 Task: Find connections with filter location Lucena with filter topic #customerrelationswith filter profile language Potuguese with filter current company Boston Consulting Group (BCG) with filter school NMAM Institute of Technology with filter industry Janitorial Services with filter service category Grant Writing with filter keywords title Continuous Improvement Consultant
Action: Mouse moved to (486, 73)
Screenshot: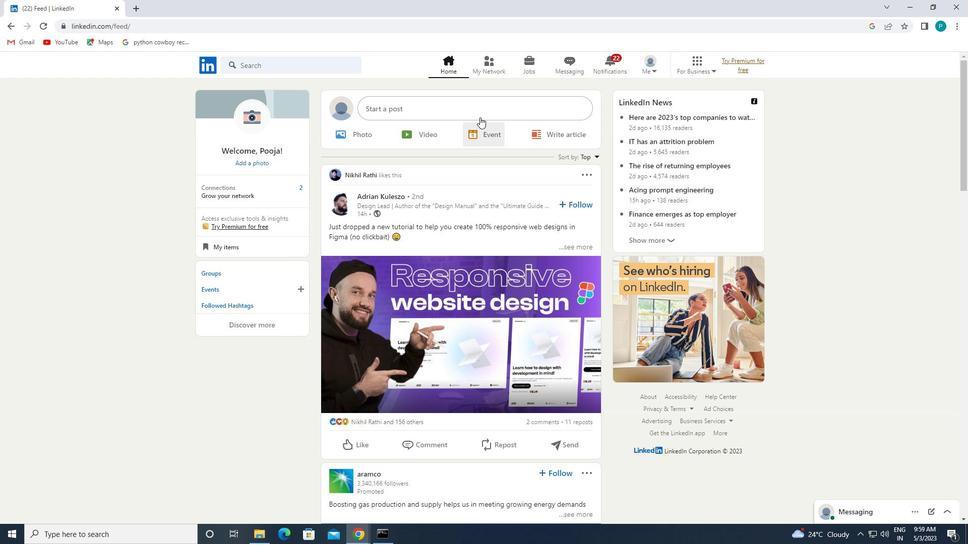 
Action: Mouse pressed left at (486, 73)
Screenshot: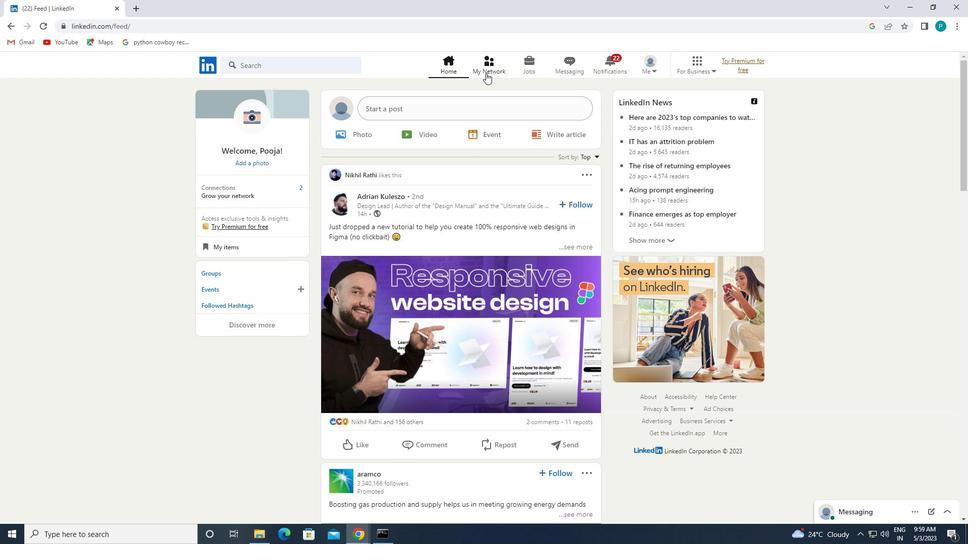 
Action: Mouse moved to (332, 122)
Screenshot: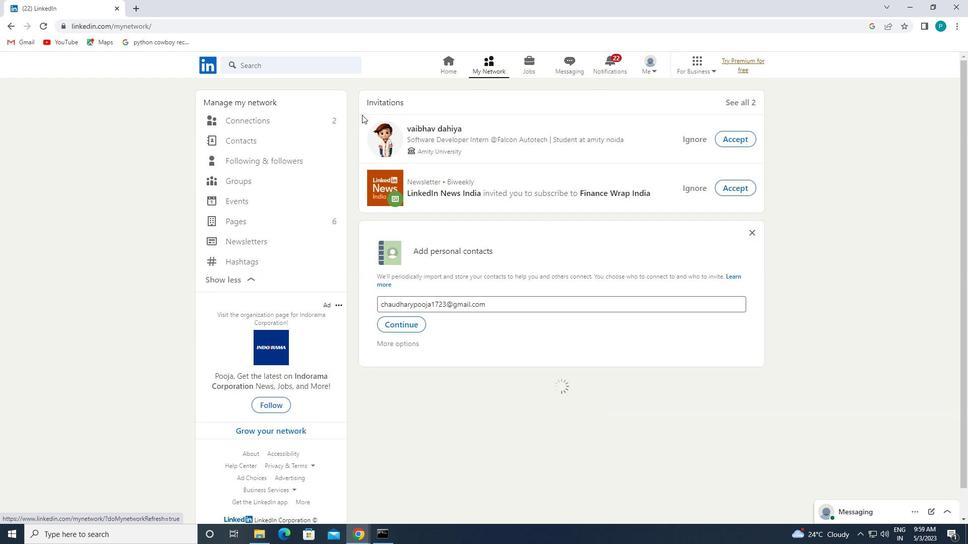 
Action: Mouse pressed left at (332, 122)
Screenshot: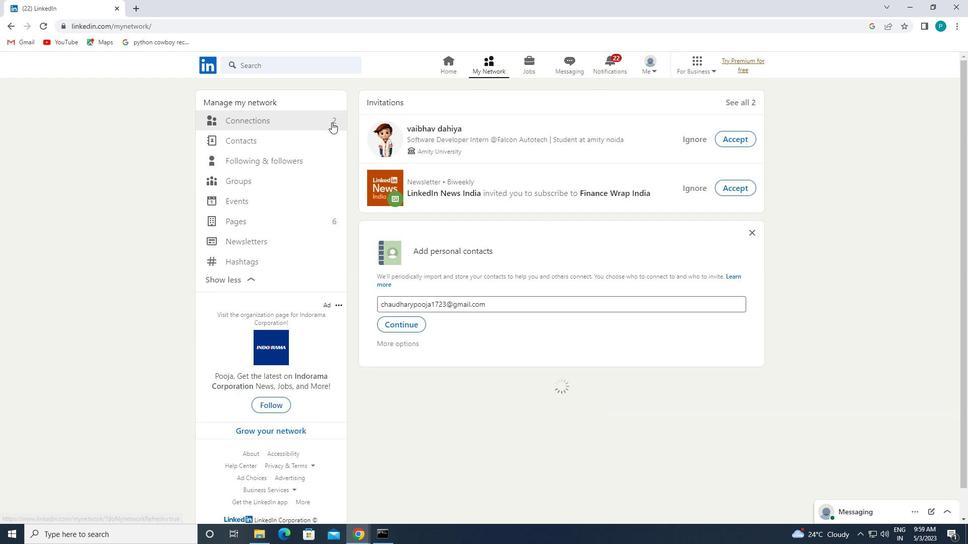 
Action: Mouse moved to (547, 125)
Screenshot: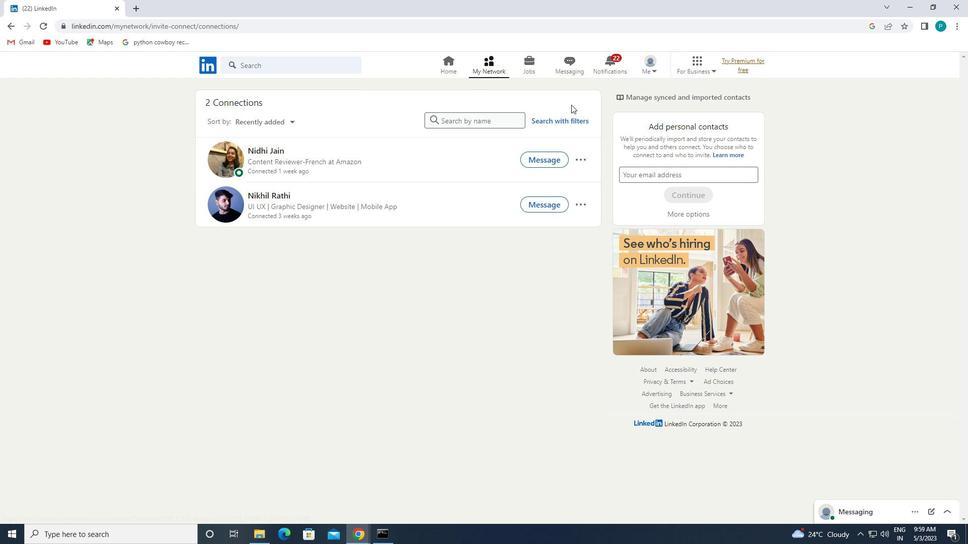 
Action: Mouse pressed left at (547, 125)
Screenshot: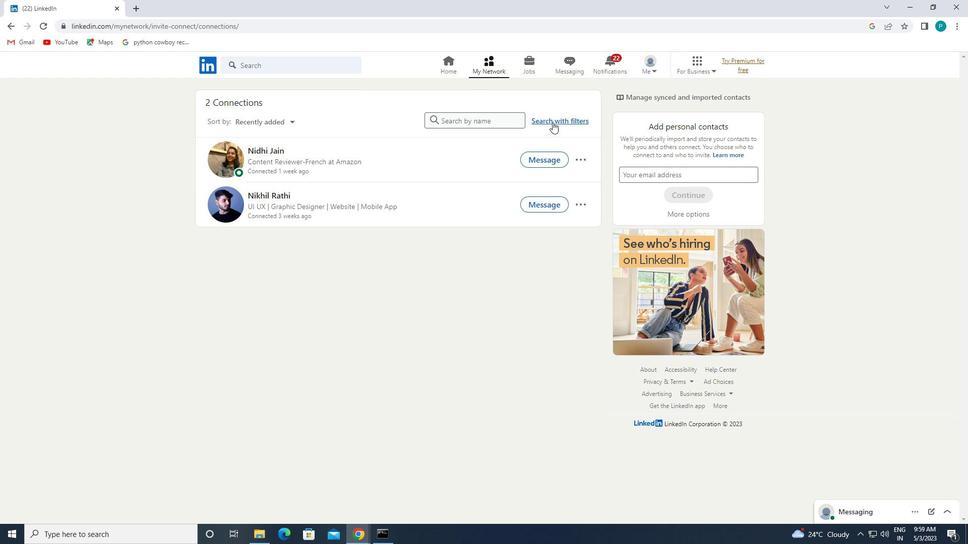 
Action: Mouse moved to (517, 96)
Screenshot: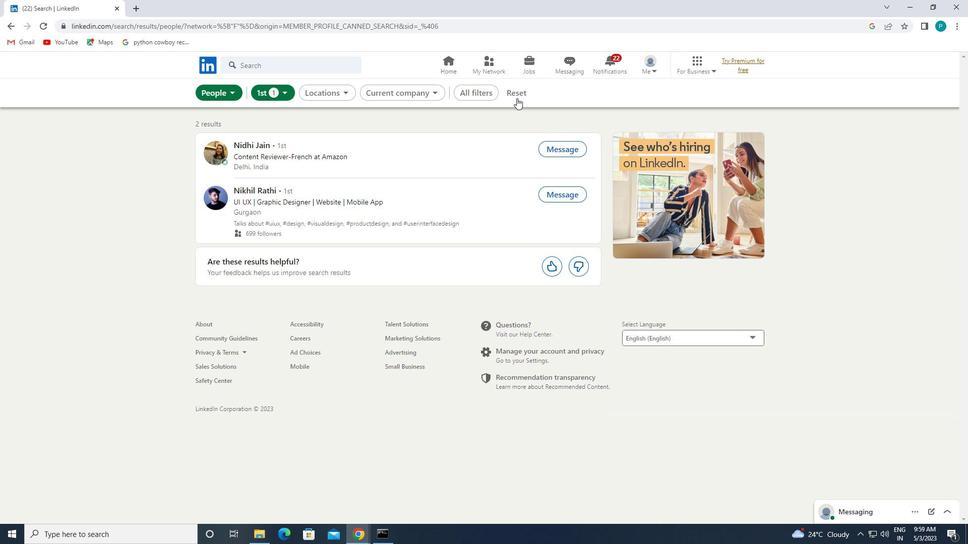 
Action: Mouse pressed left at (517, 96)
Screenshot: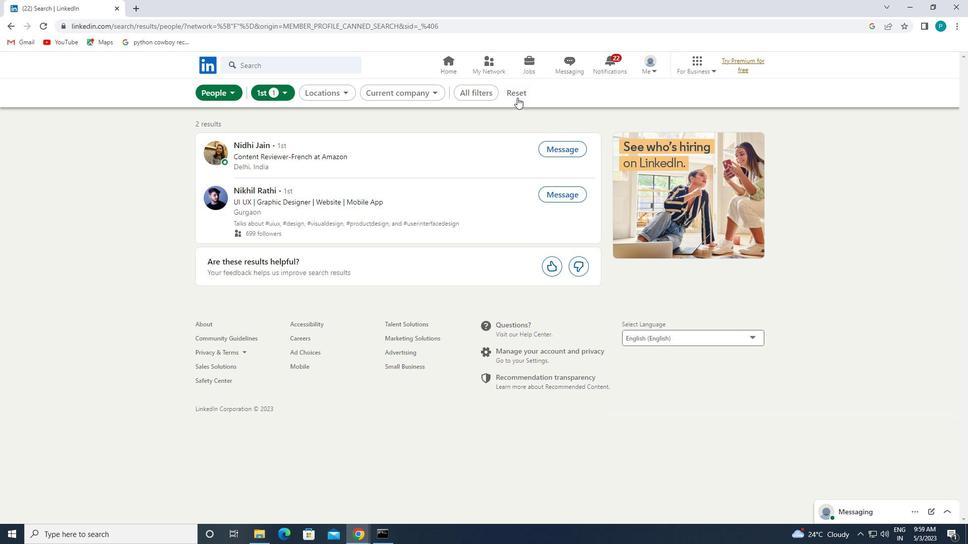 
Action: Mouse moved to (507, 91)
Screenshot: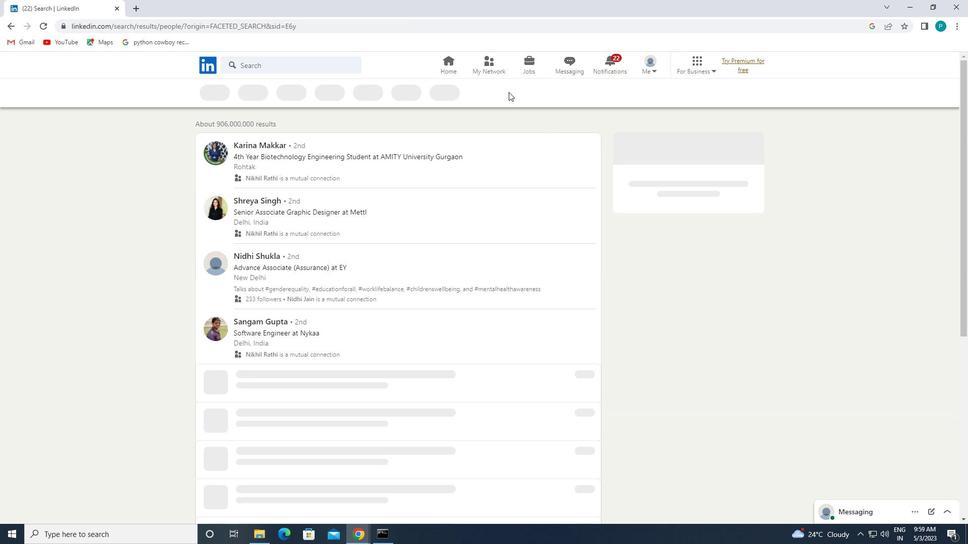 
Action: Mouse pressed left at (507, 91)
Screenshot: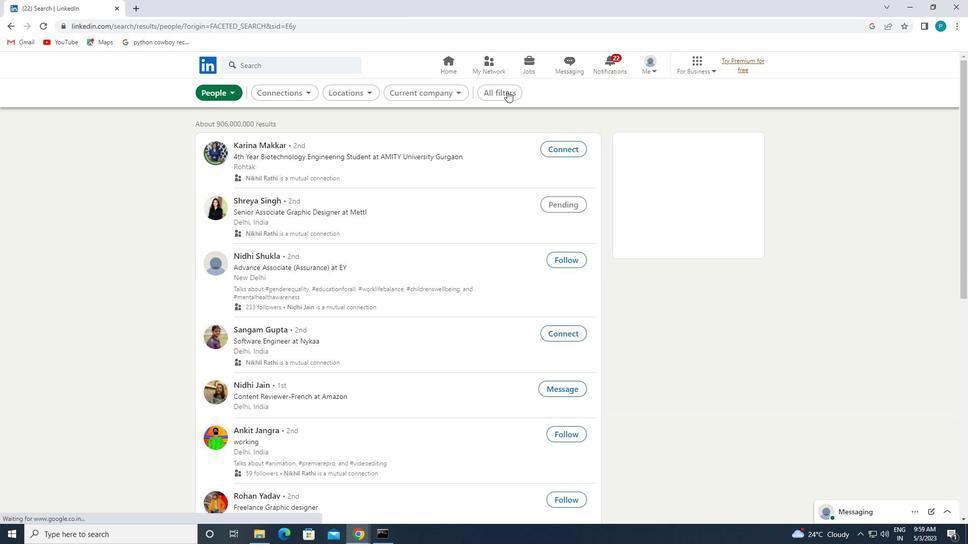 
Action: Mouse moved to (818, 397)
Screenshot: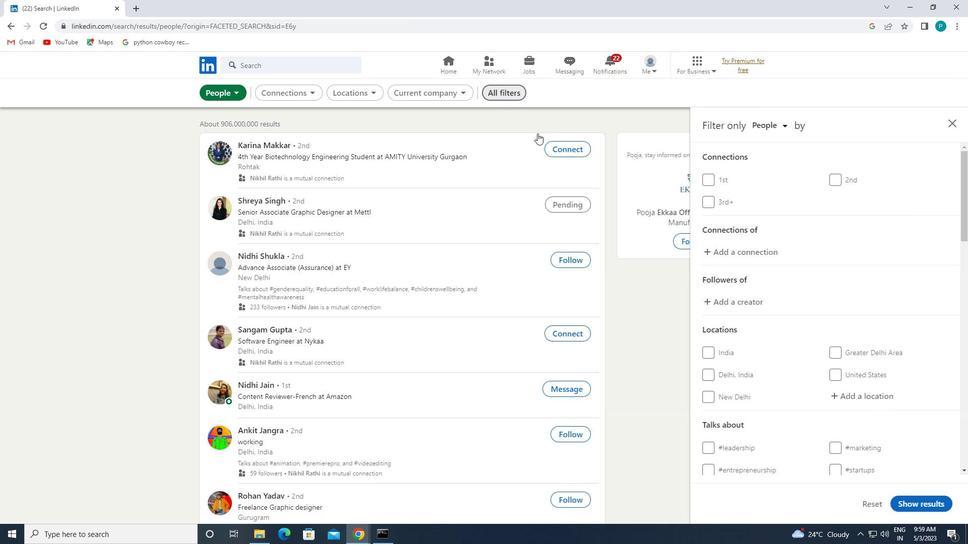 
Action: Mouse scrolled (818, 396) with delta (0, 0)
Screenshot: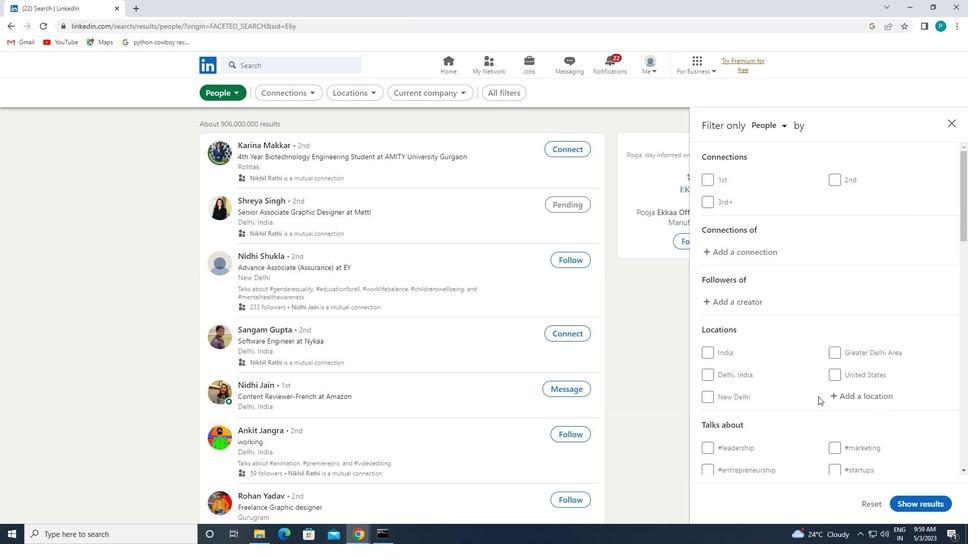 
Action: Mouse moved to (860, 350)
Screenshot: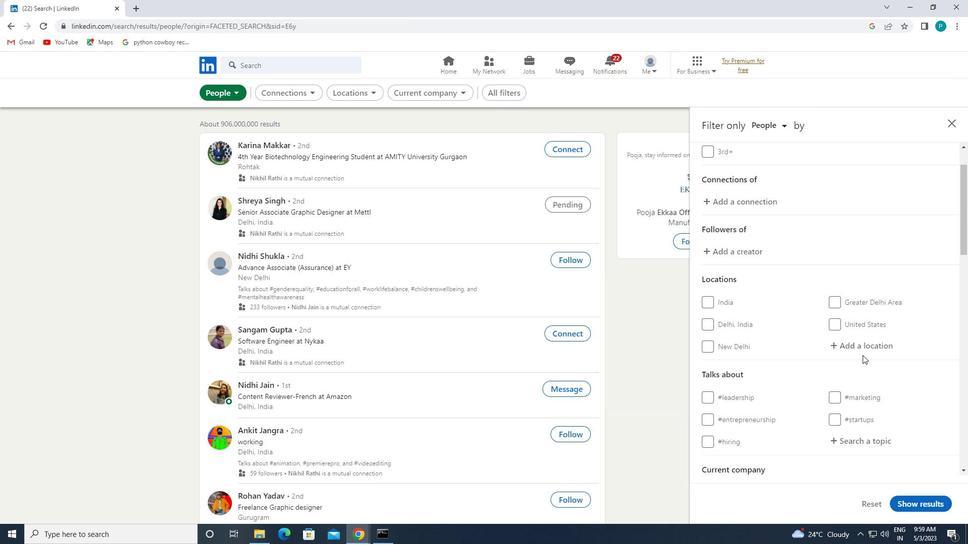 
Action: Mouse pressed left at (860, 350)
Screenshot: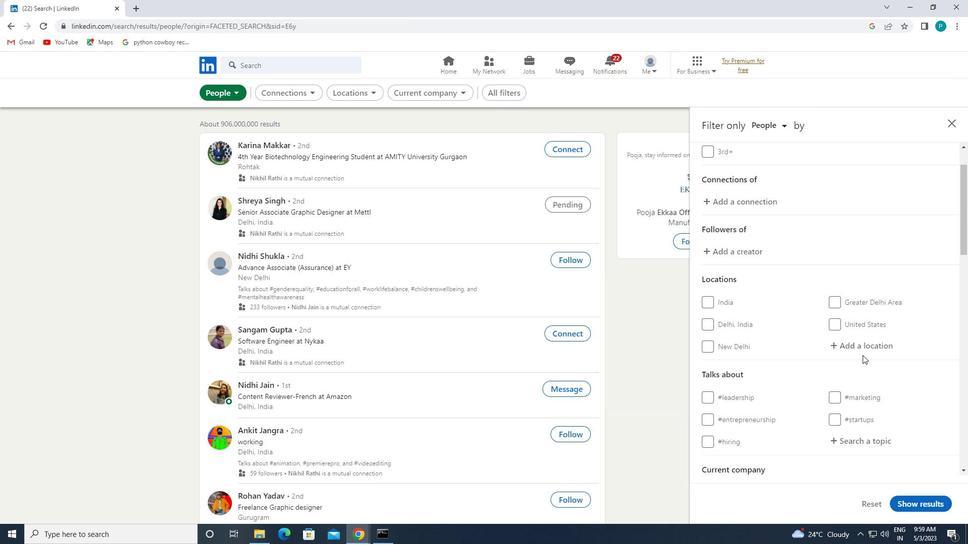 
Action: Mouse moved to (854, 346)
Screenshot: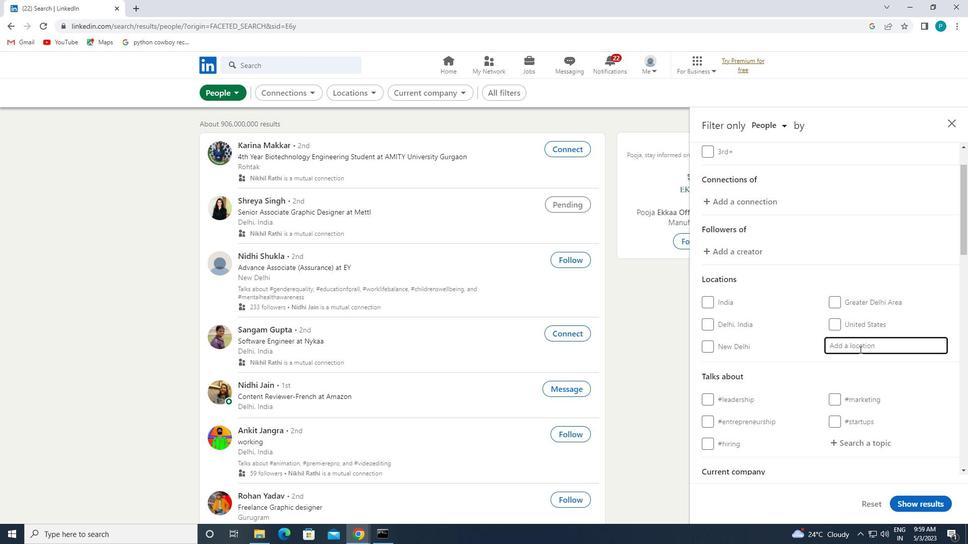 
Action: Key pressed <Key.caps_lock>l<Key.caps_lock>ucena
Screenshot: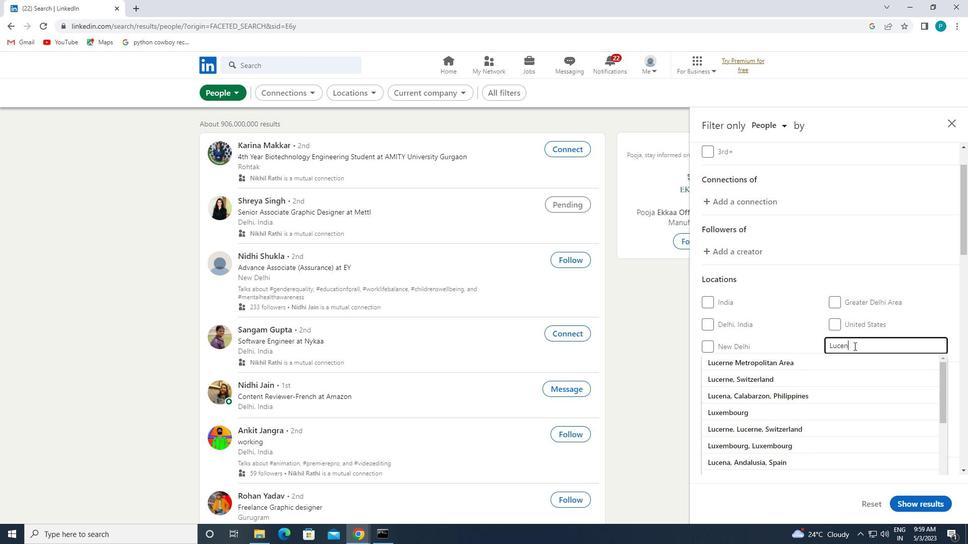 
Action: Mouse moved to (841, 360)
Screenshot: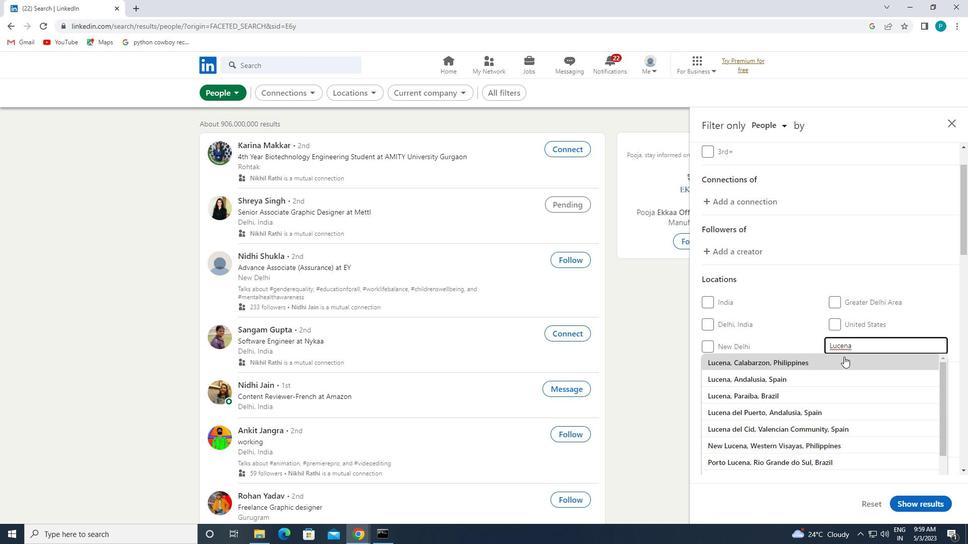 
Action: Mouse pressed left at (841, 360)
Screenshot: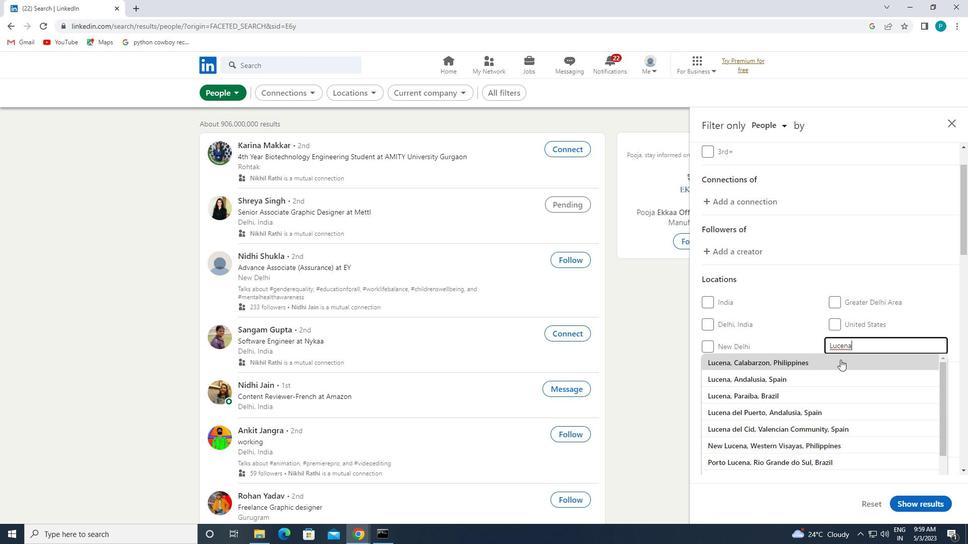 
Action: Mouse moved to (841, 360)
Screenshot: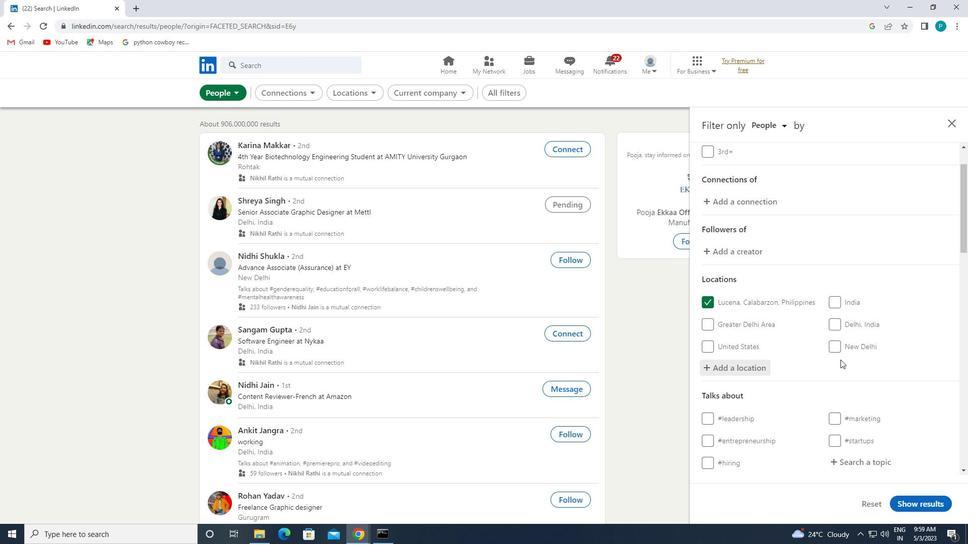
Action: Mouse scrolled (841, 359) with delta (0, 0)
Screenshot: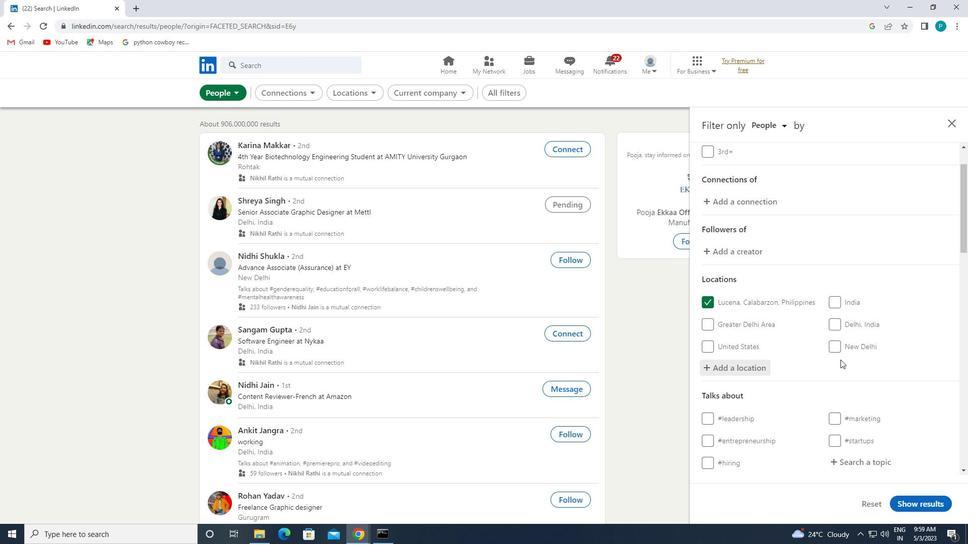 
Action: Mouse scrolled (841, 359) with delta (0, 0)
Screenshot: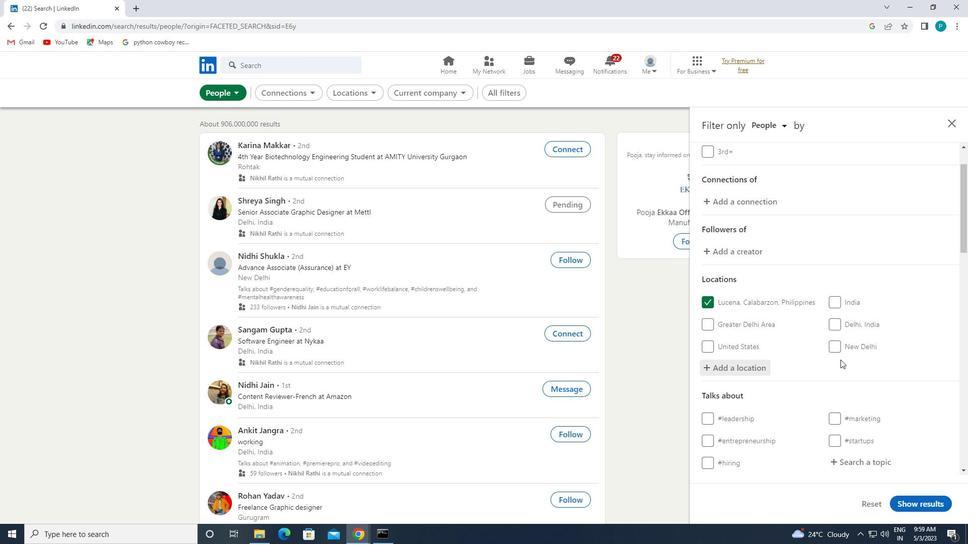 
Action: Mouse scrolled (841, 359) with delta (0, 0)
Screenshot: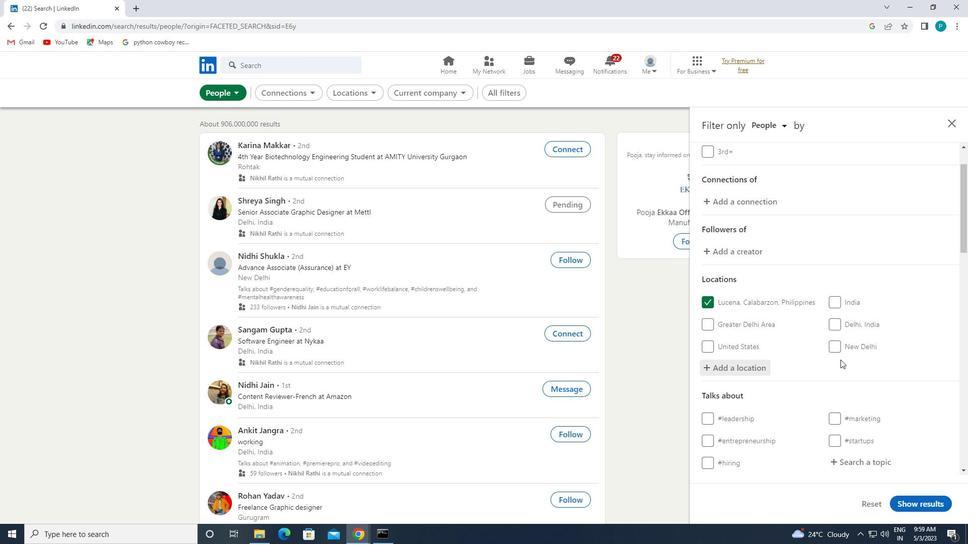 
Action: Mouse moved to (853, 304)
Screenshot: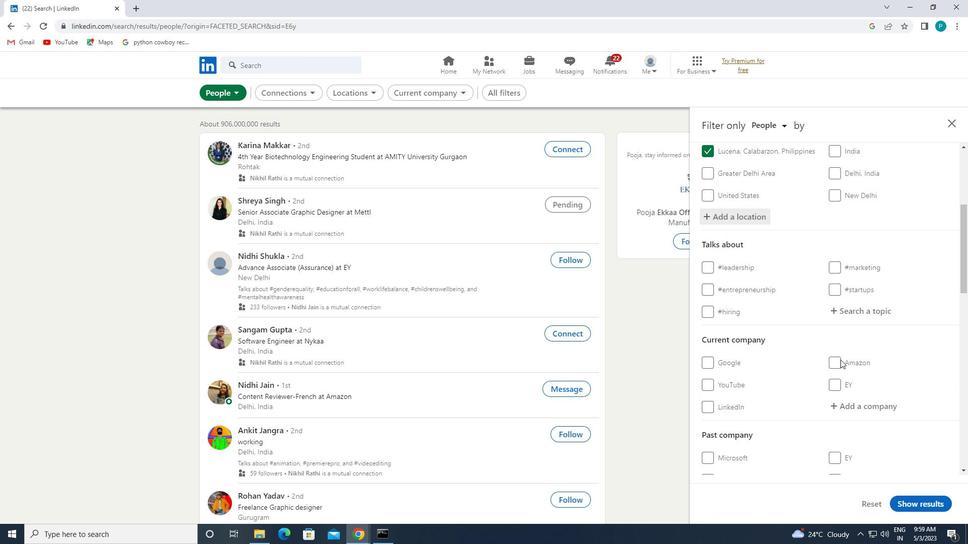 
Action: Mouse pressed left at (853, 304)
Screenshot: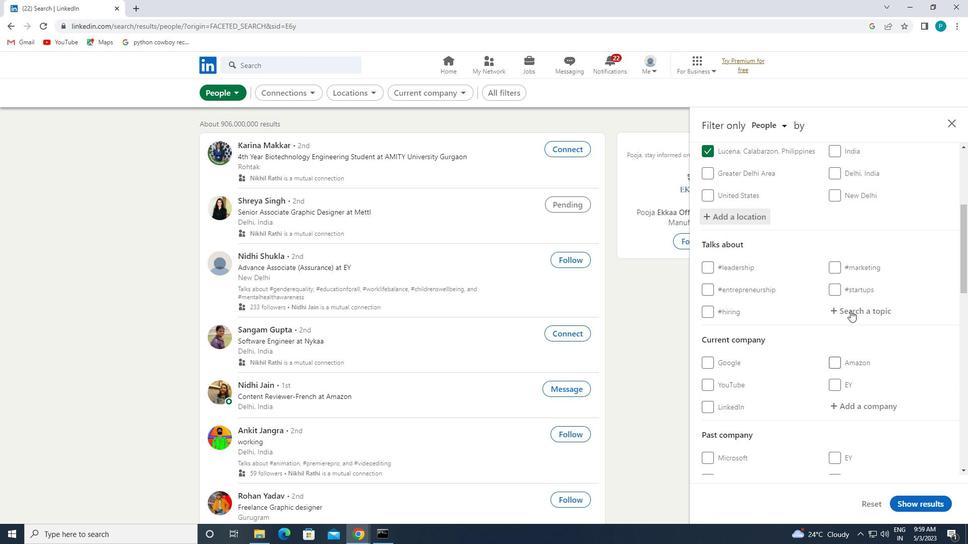 
Action: Mouse moved to (856, 304)
Screenshot: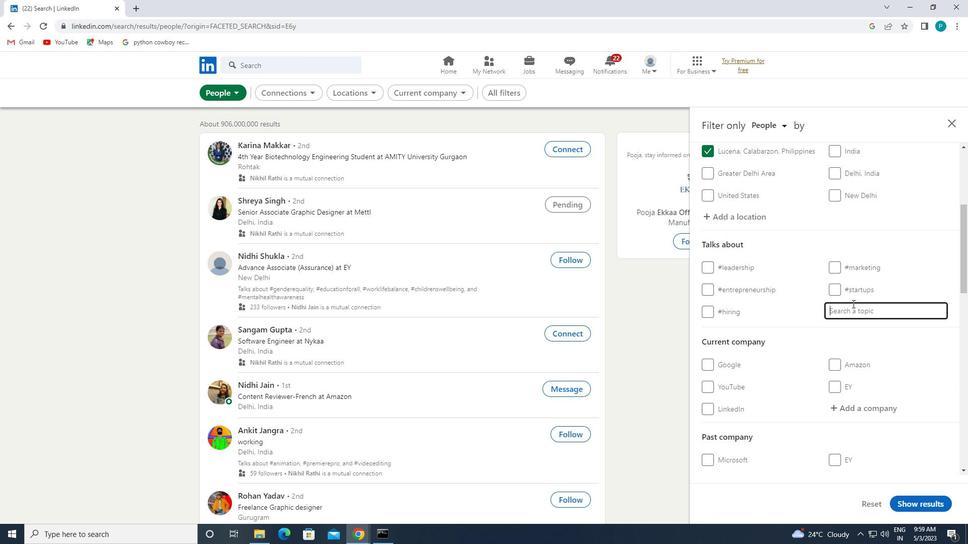 
Action: Key pressed <Key.shift>#CUSTOMERRELATONS
Screenshot: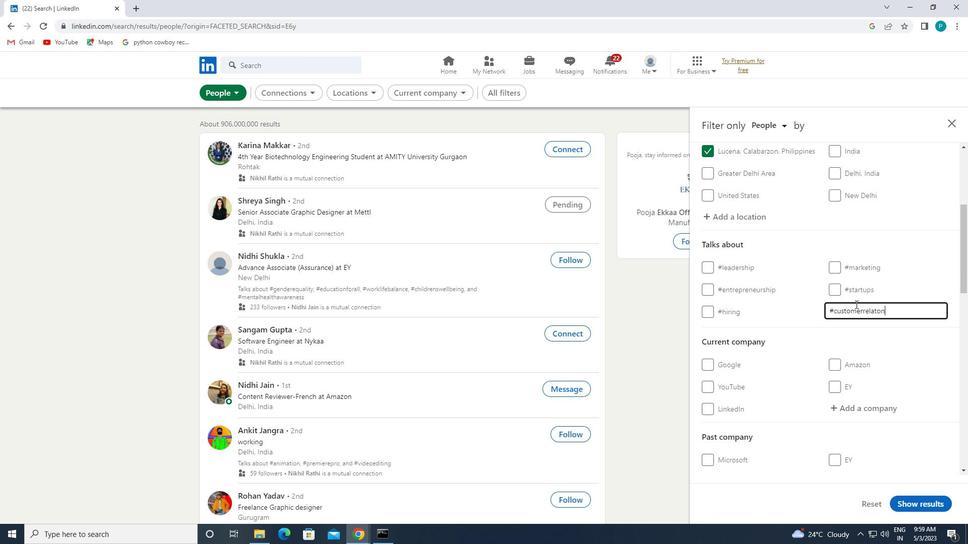 
Action: Mouse moved to (959, 420)
Screenshot: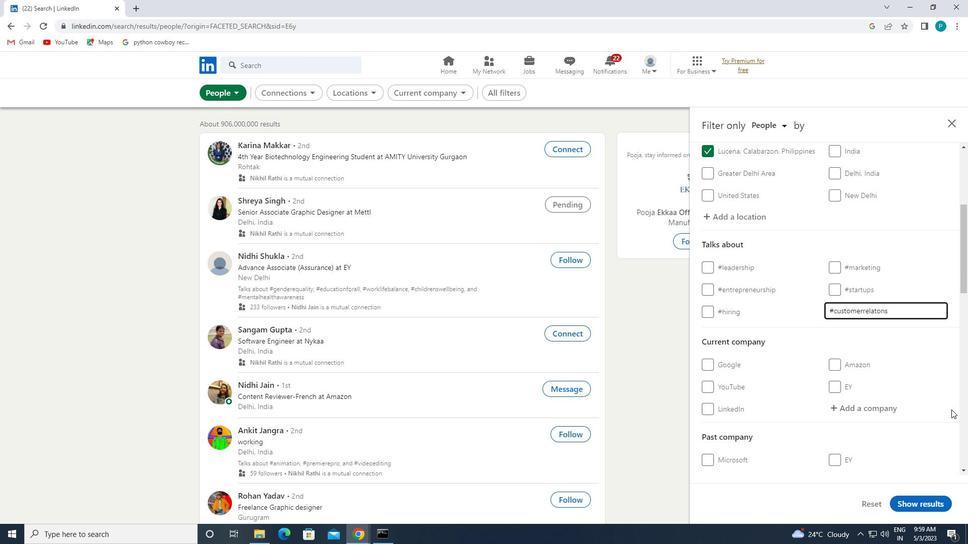 
Action: Mouse scrolled (959, 419) with delta (0, 0)
Screenshot: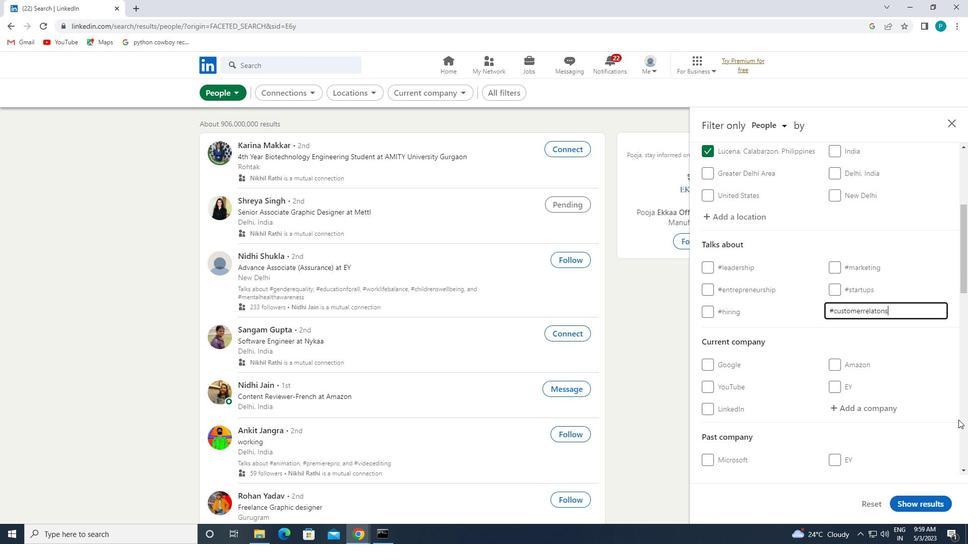 
Action: Mouse scrolled (959, 419) with delta (0, 0)
Screenshot: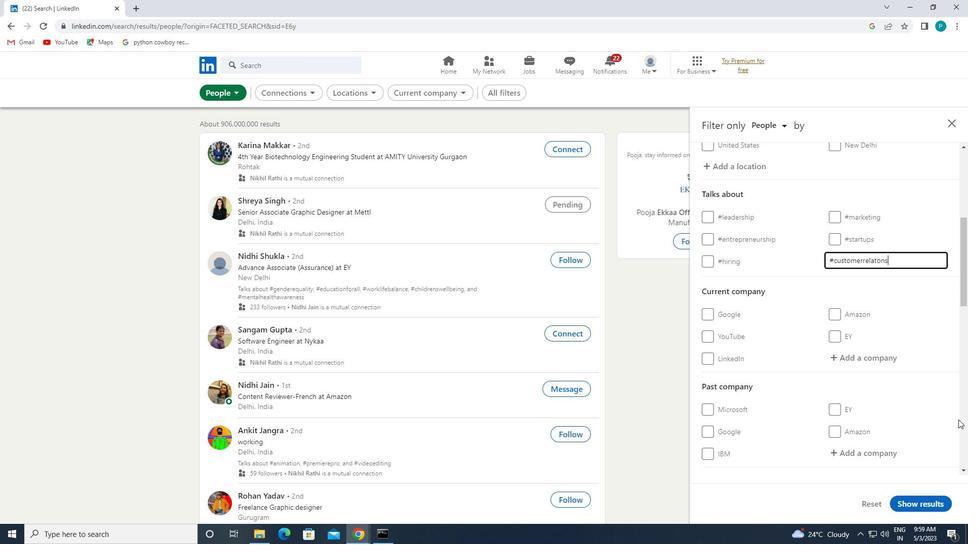 
Action: Mouse scrolled (959, 419) with delta (0, 0)
Screenshot: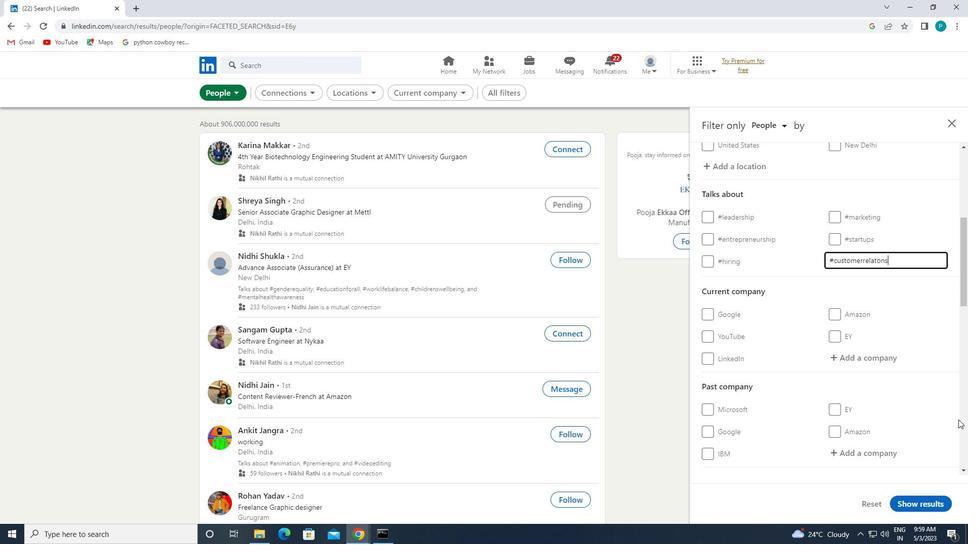 
Action: Mouse scrolled (959, 419) with delta (0, 0)
Screenshot: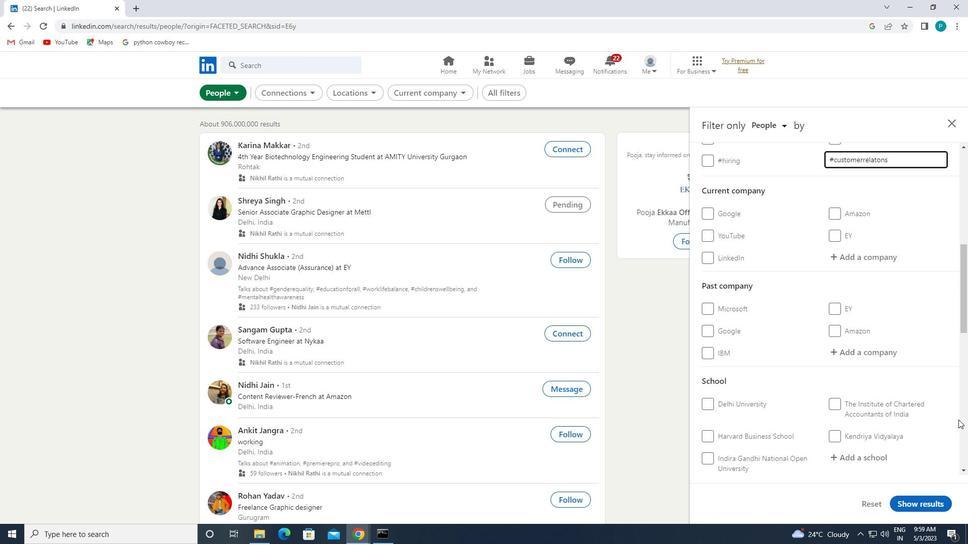 
Action: Mouse scrolled (959, 419) with delta (0, 0)
Screenshot: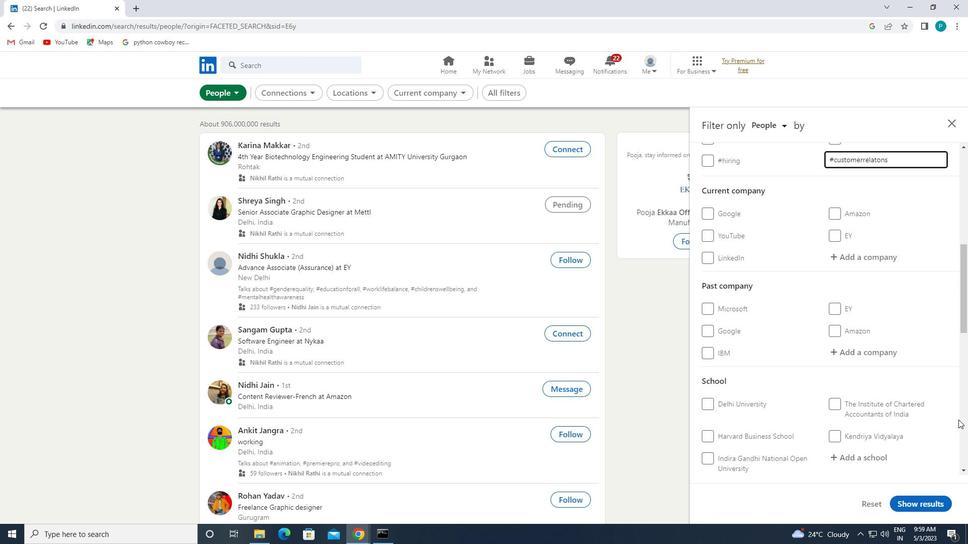 
Action: Mouse scrolled (959, 419) with delta (0, 0)
Screenshot: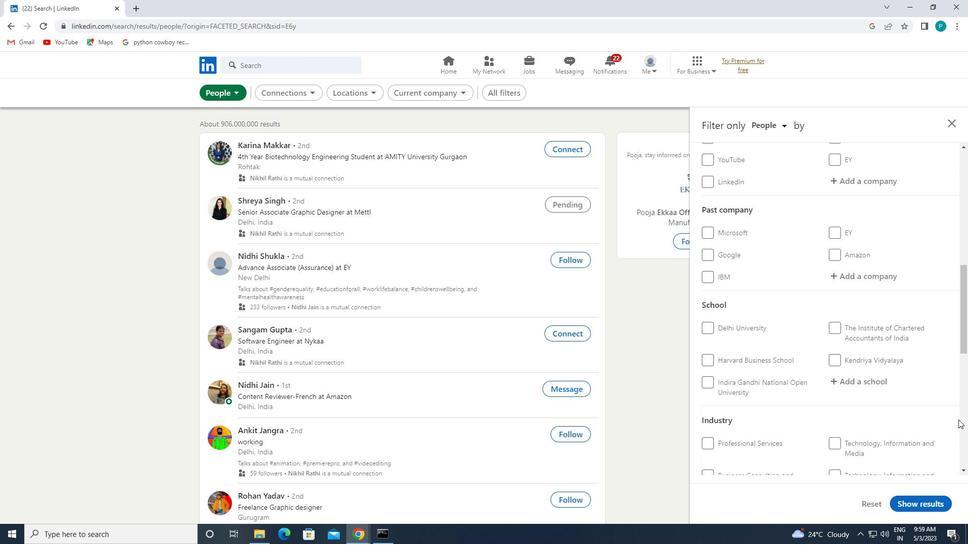 
Action: Mouse scrolled (959, 419) with delta (0, 0)
Screenshot: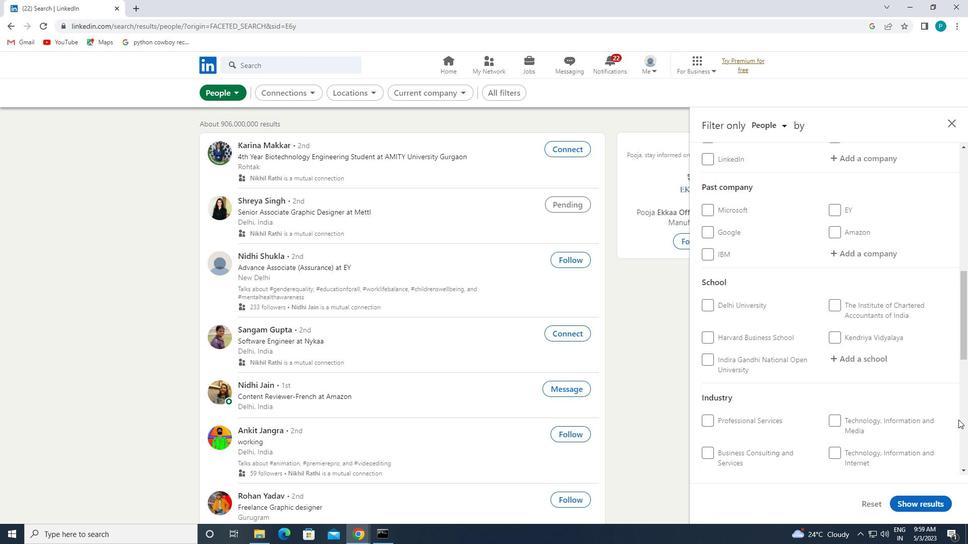 
Action: Mouse scrolled (959, 419) with delta (0, 0)
Screenshot: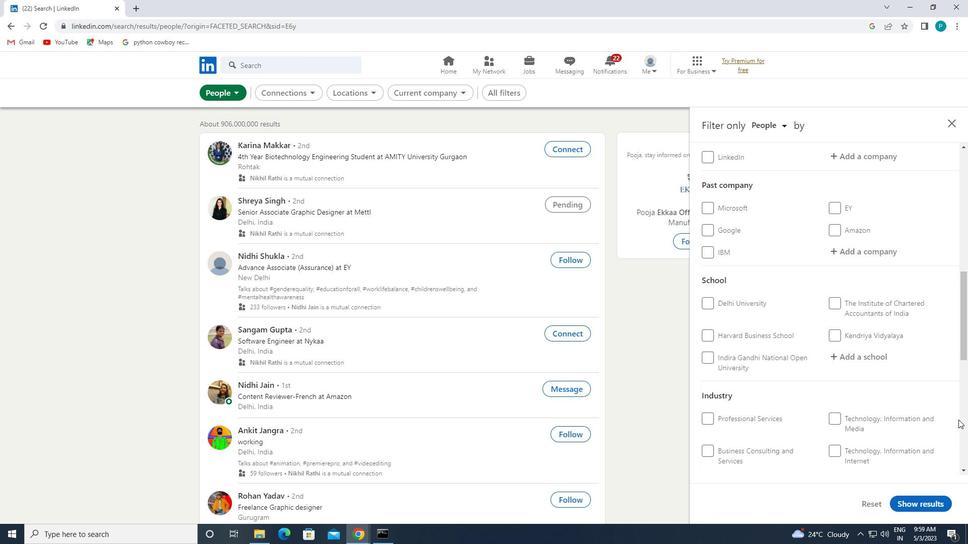 
Action: Mouse moved to (923, 420)
Screenshot: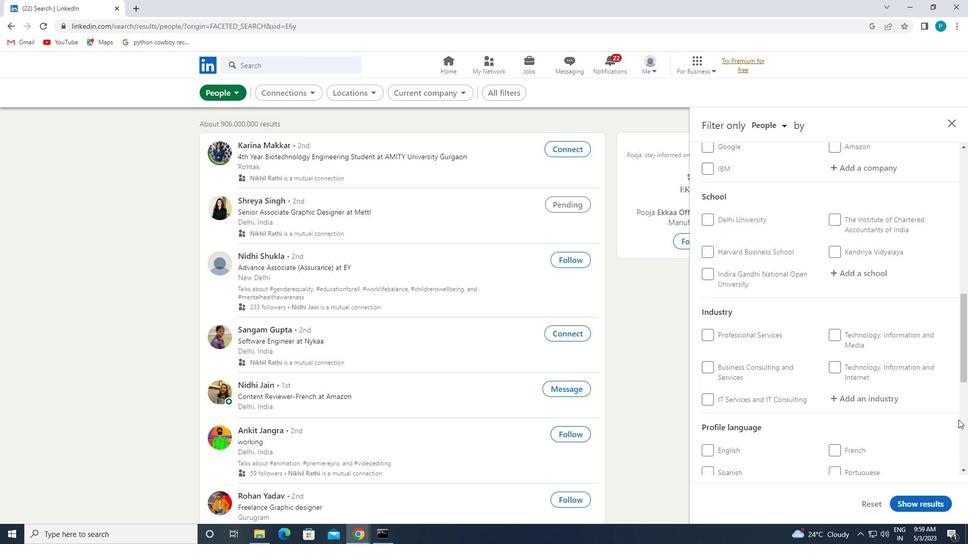 
Action: Mouse scrolled (923, 419) with delta (0, 0)
Screenshot: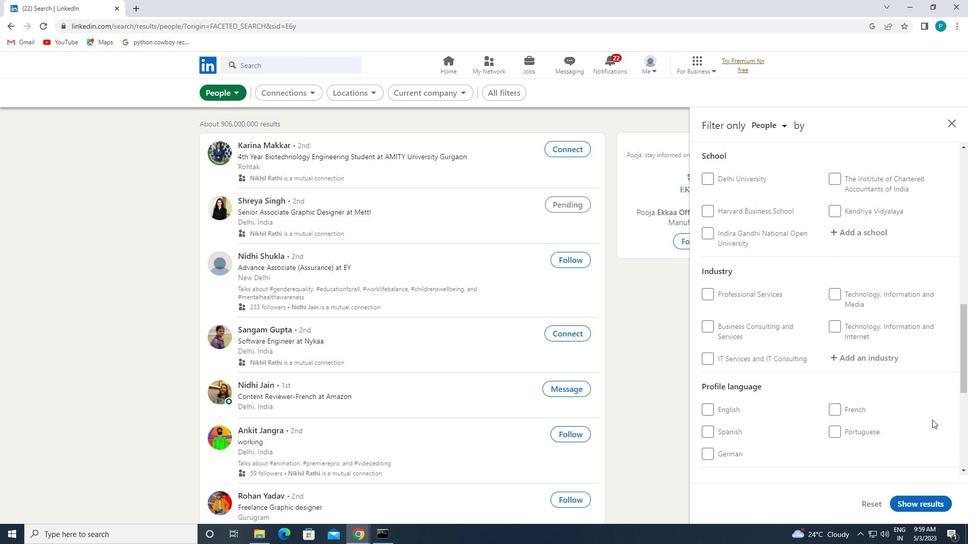 
Action: Mouse moved to (867, 354)
Screenshot: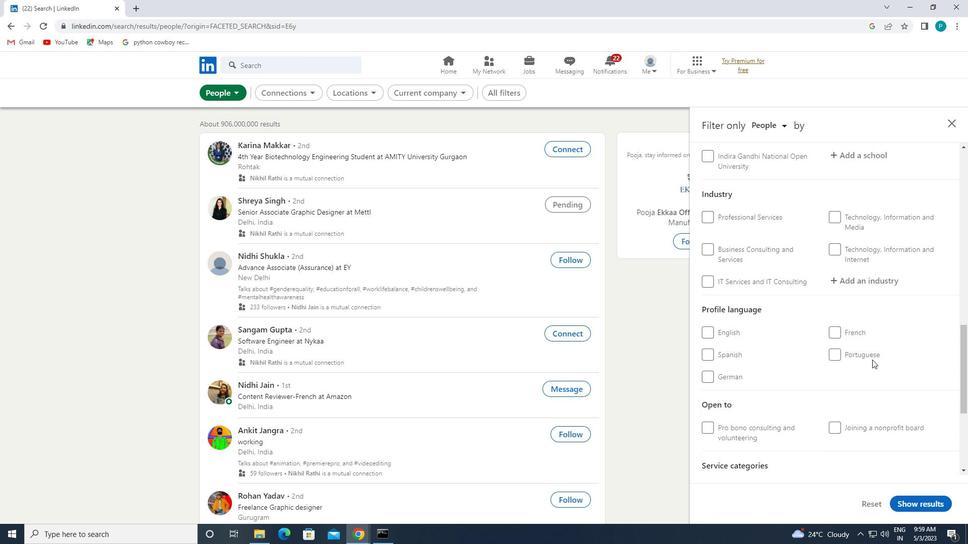 
Action: Mouse pressed left at (867, 354)
Screenshot: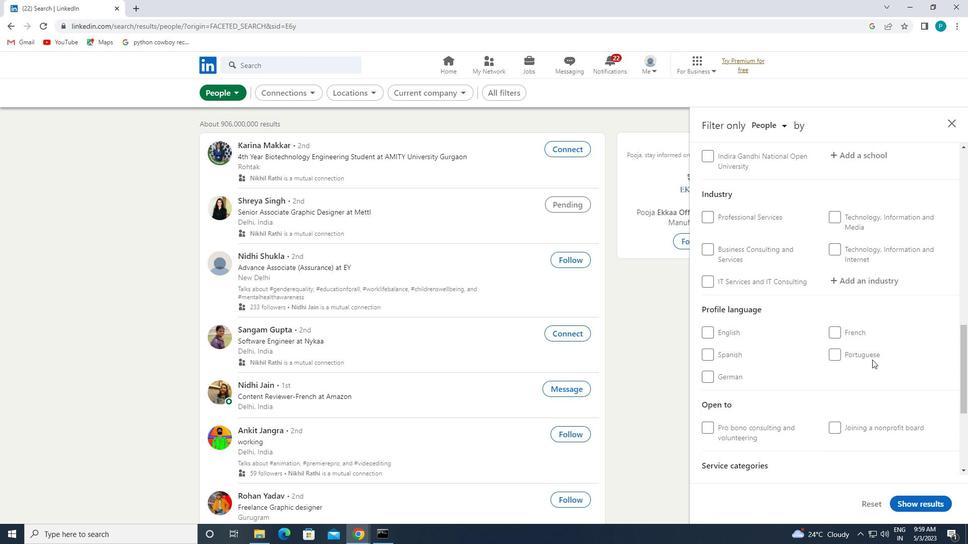 
Action: Mouse moved to (863, 347)
Screenshot: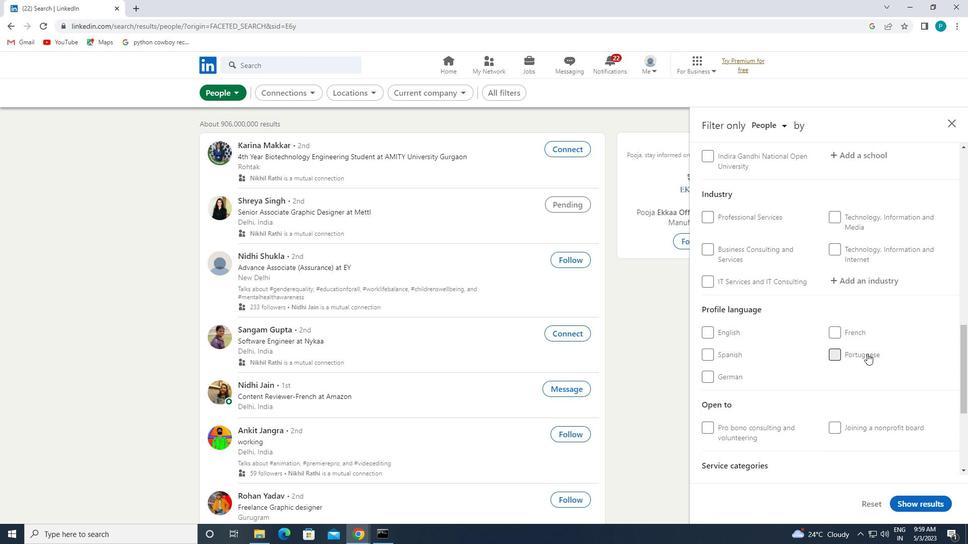 
Action: Mouse scrolled (863, 347) with delta (0, 0)
Screenshot: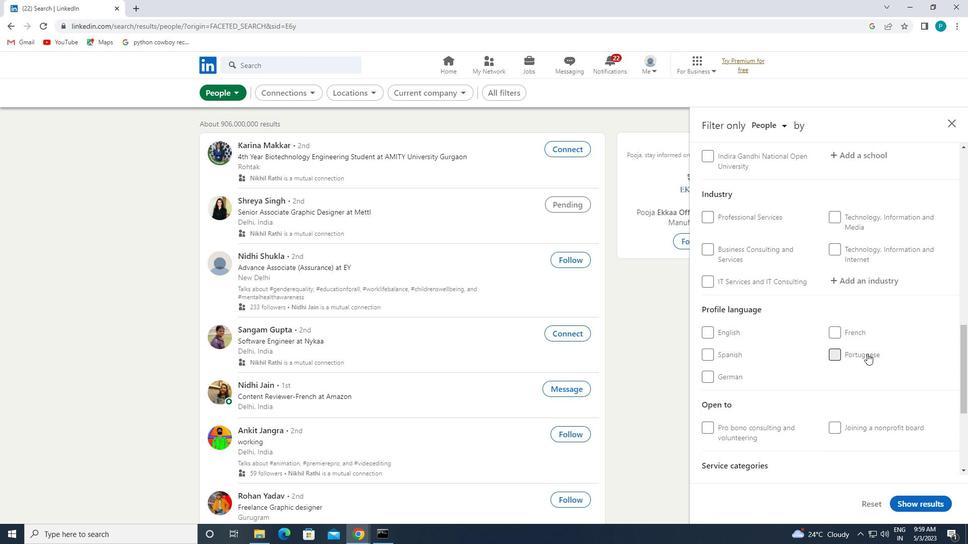 
Action: Mouse moved to (863, 347)
Screenshot: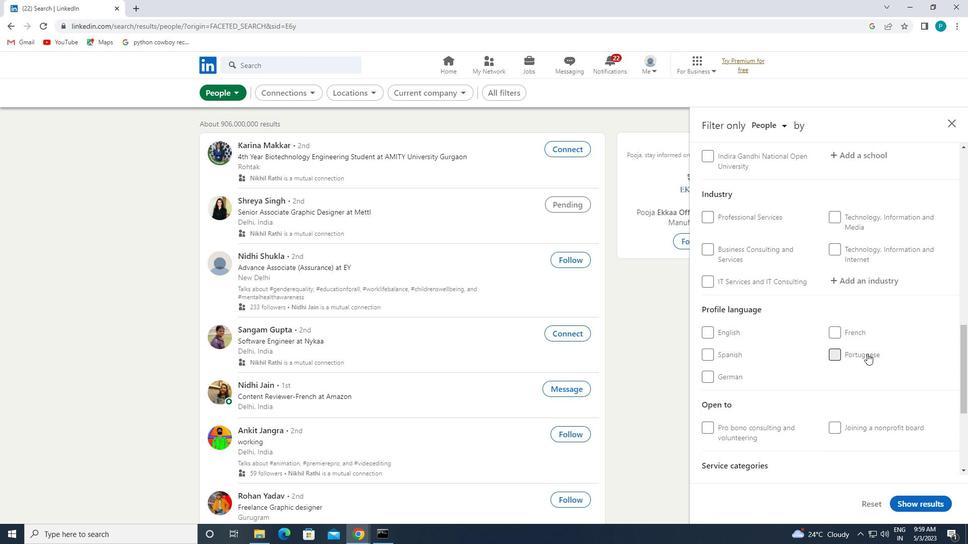 
Action: Mouse scrolled (863, 347) with delta (0, 0)
Screenshot: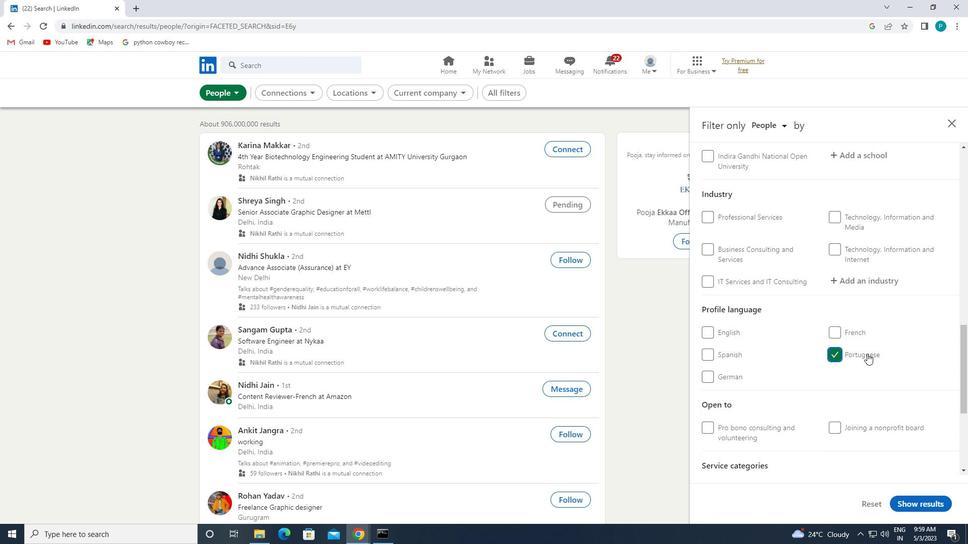
Action: Mouse moved to (863, 346)
Screenshot: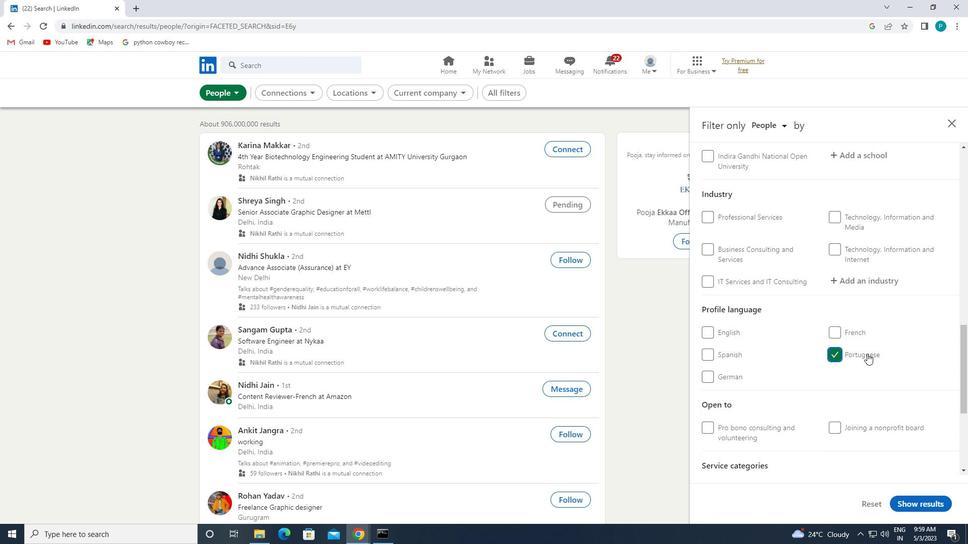 
Action: Mouse scrolled (863, 346) with delta (0, 0)
Screenshot: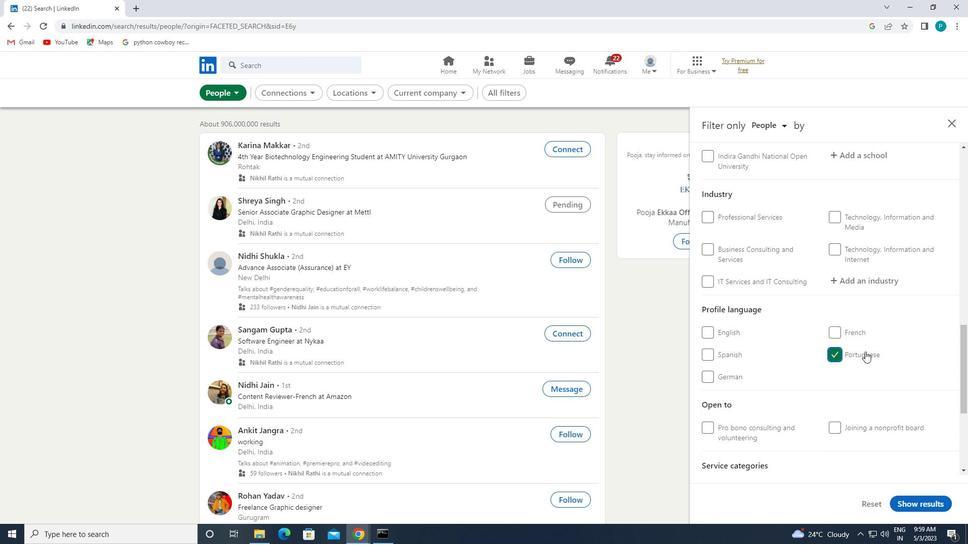 
Action: Mouse moved to (864, 328)
Screenshot: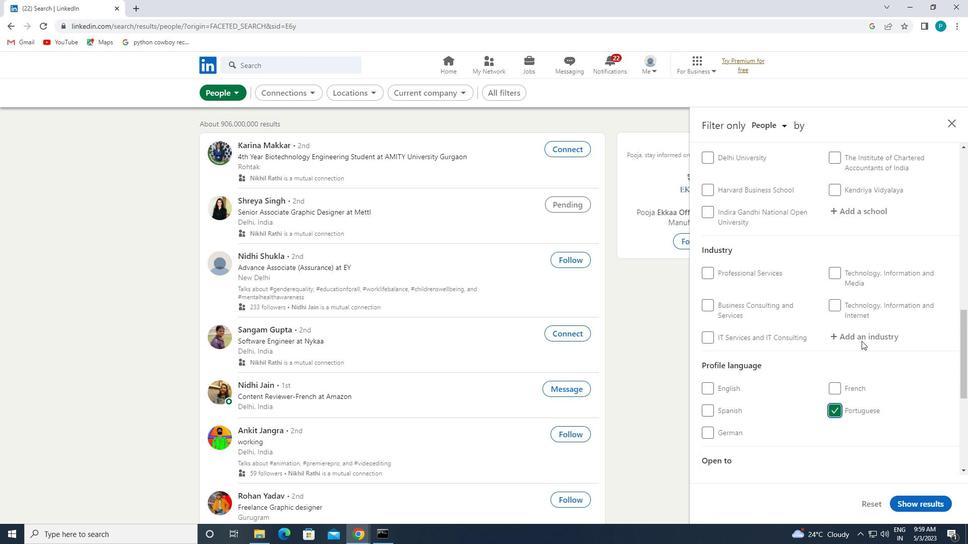 
Action: Mouse scrolled (864, 328) with delta (0, 0)
Screenshot: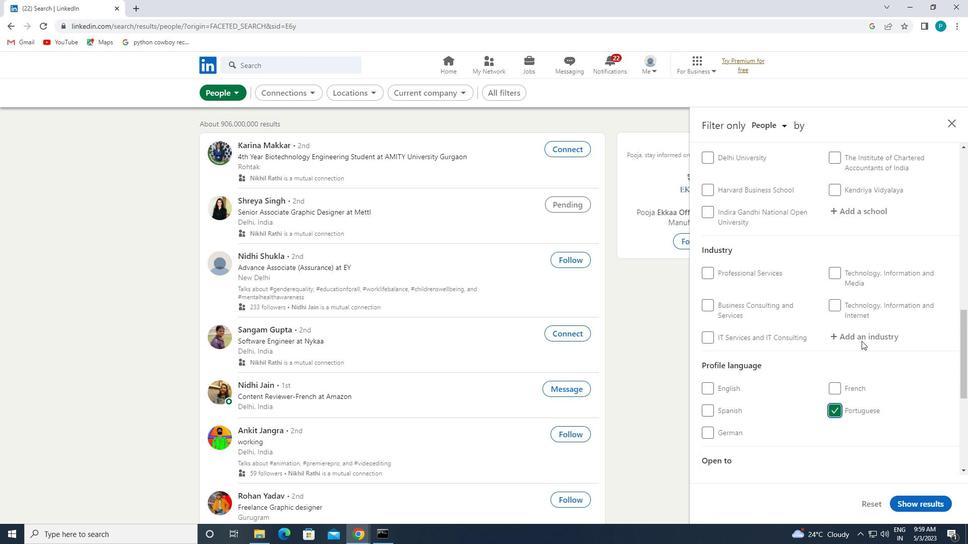 
Action: Mouse moved to (864, 325)
Screenshot: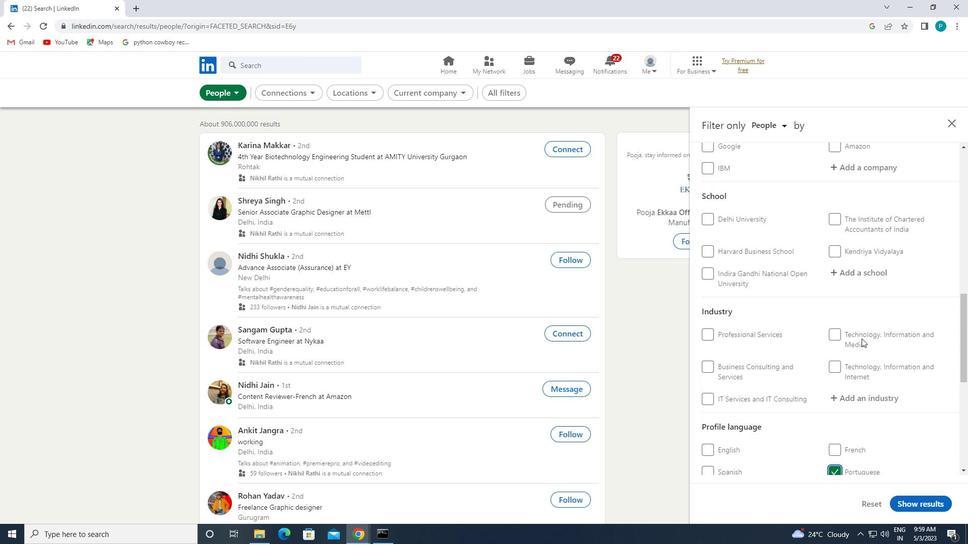 
Action: Mouse scrolled (864, 326) with delta (0, 0)
Screenshot: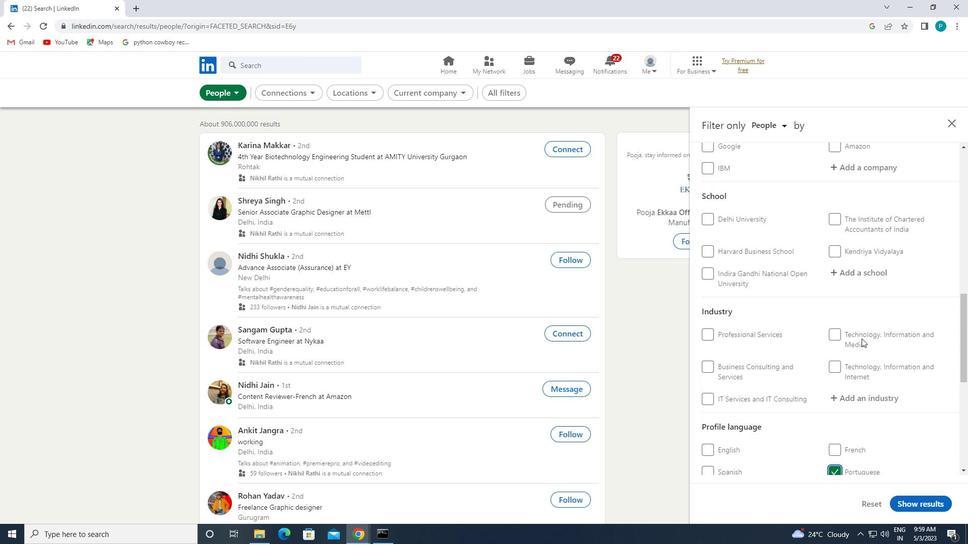 
Action: Mouse moved to (864, 325)
Screenshot: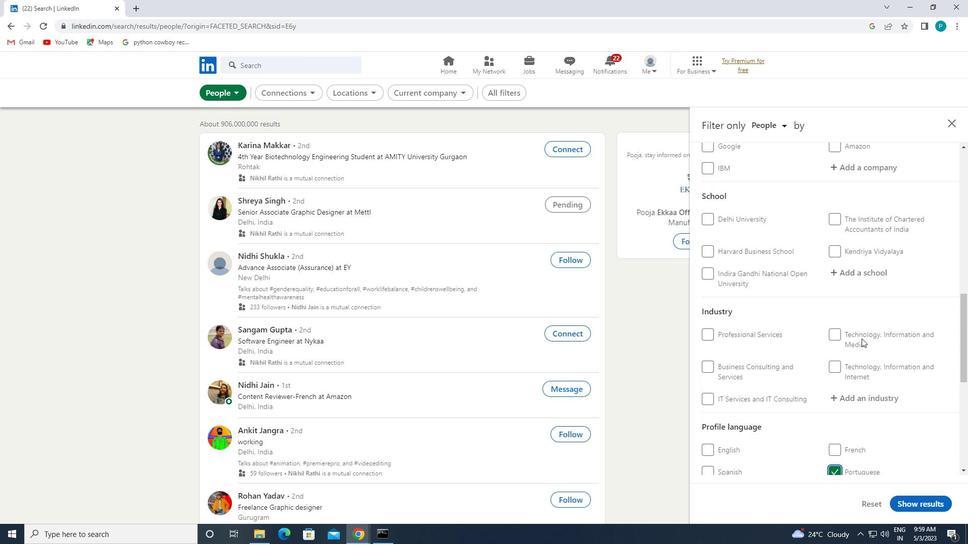 
Action: Mouse scrolled (864, 325) with delta (0, 0)
Screenshot: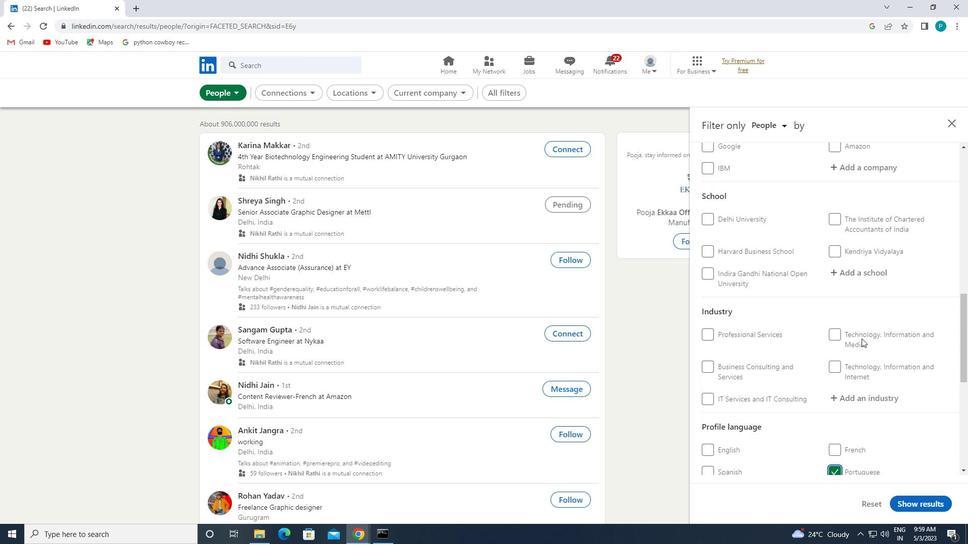 
Action: Mouse moved to (864, 324)
Screenshot: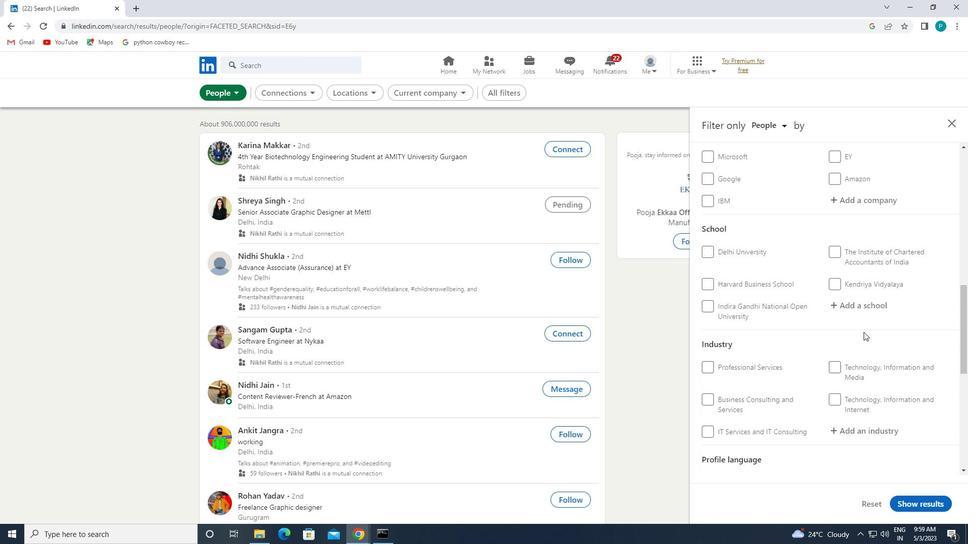 
Action: Mouse scrolled (864, 324) with delta (0, 0)
Screenshot: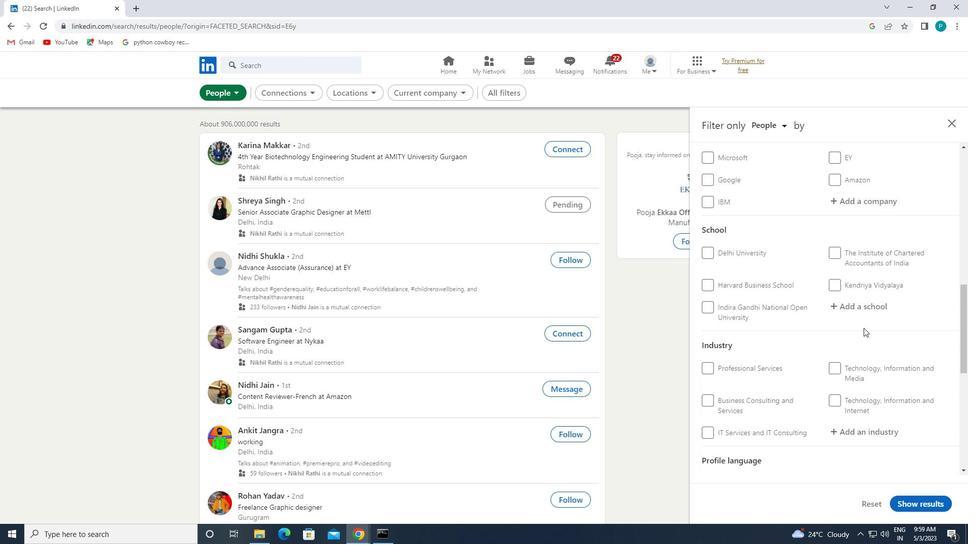 
Action: Mouse moved to (865, 310)
Screenshot: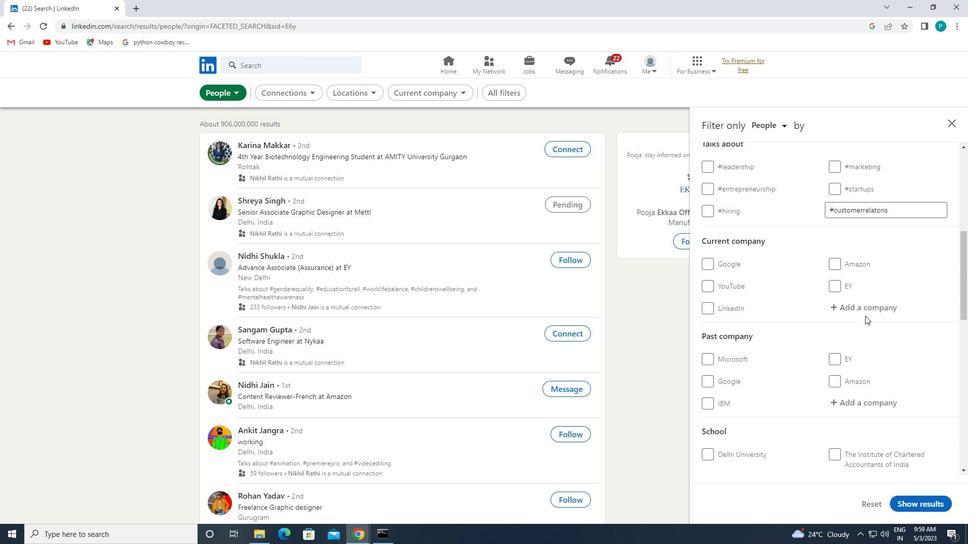 
Action: Mouse pressed left at (865, 310)
Screenshot: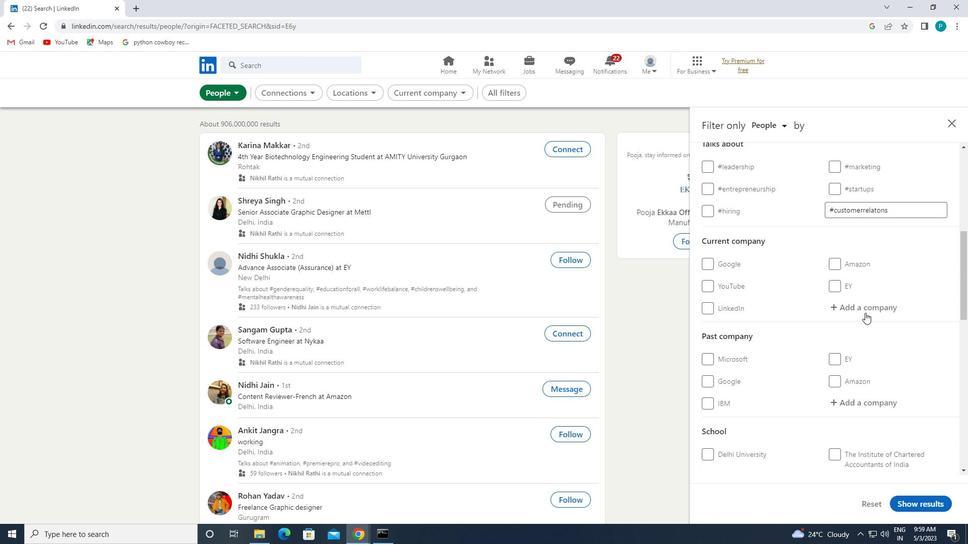 
Action: Mouse moved to (866, 310)
Screenshot: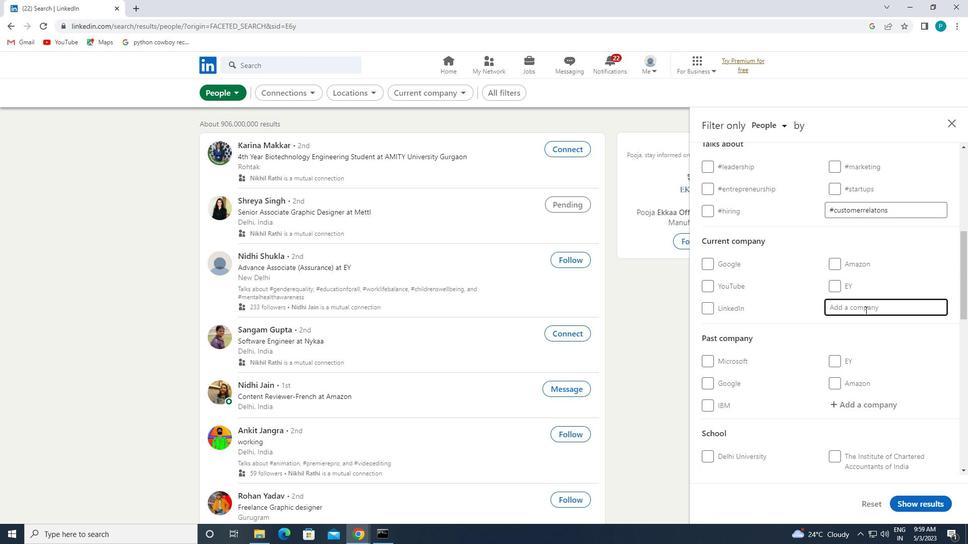 
Action: Key pressed <Key.caps_lock>B<Key.caps_lock>OSTON
Screenshot: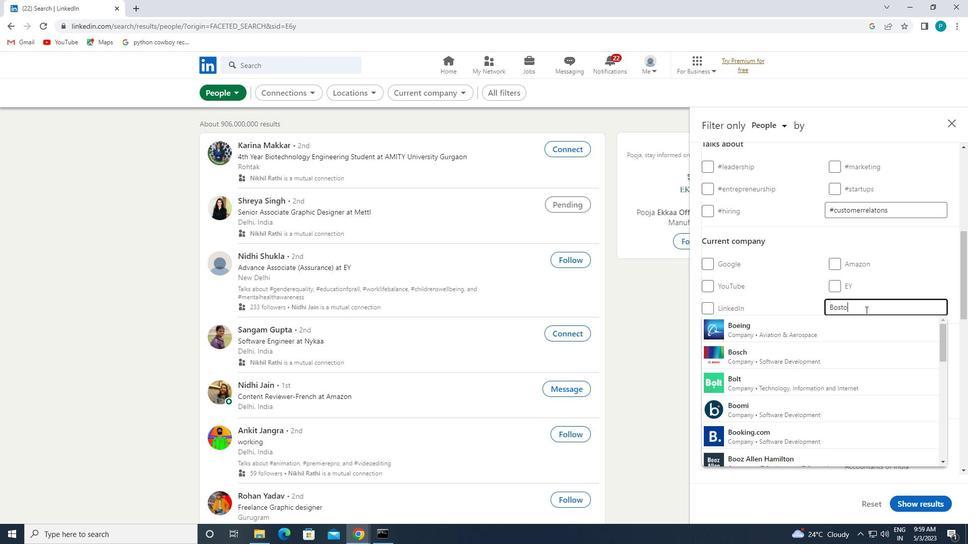 
Action: Mouse moved to (841, 319)
Screenshot: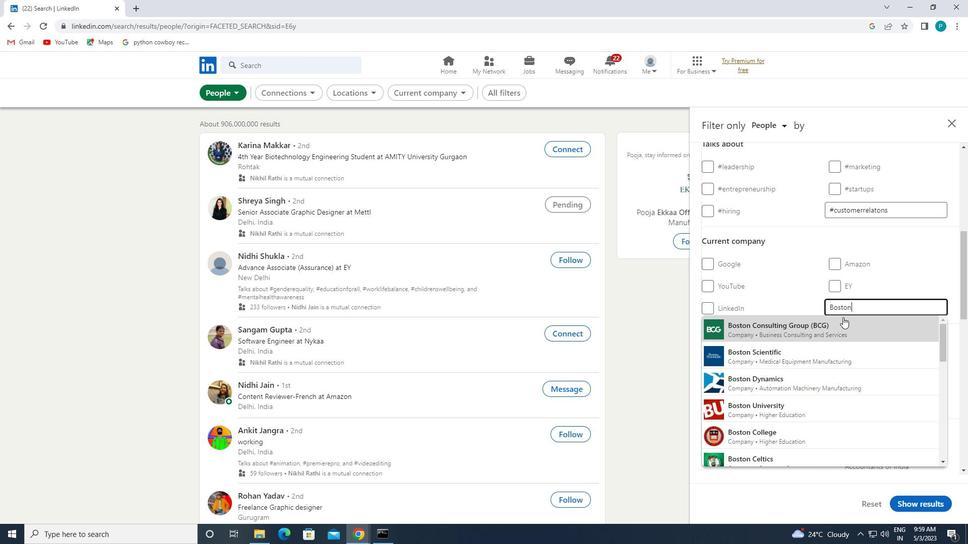 
Action: Mouse pressed left at (841, 319)
Screenshot: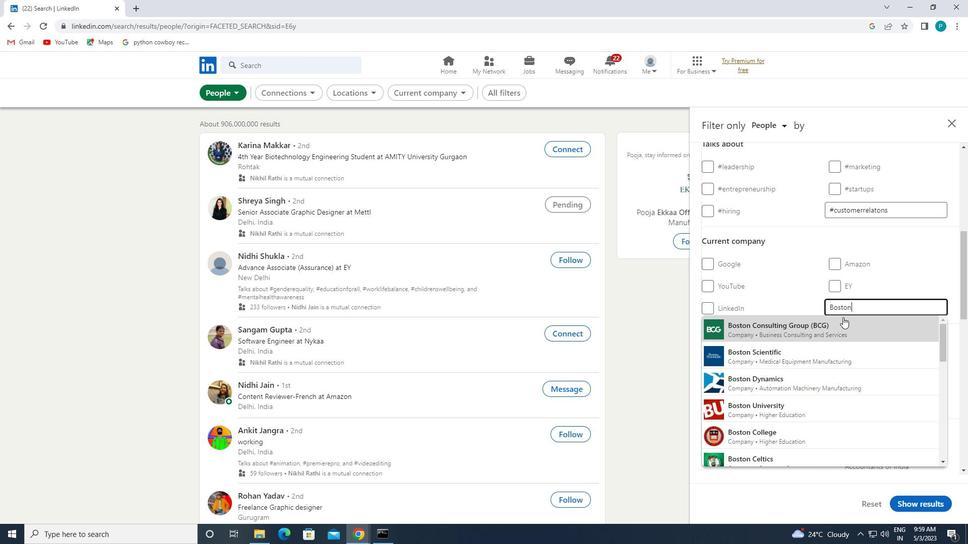 
Action: Mouse scrolled (841, 318) with delta (0, 0)
Screenshot: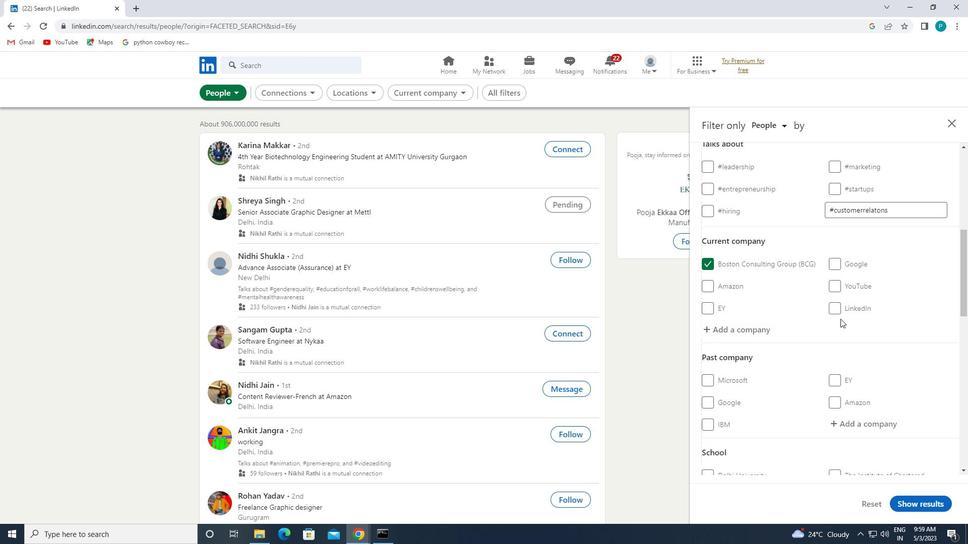 
Action: Mouse scrolled (841, 318) with delta (0, 0)
Screenshot: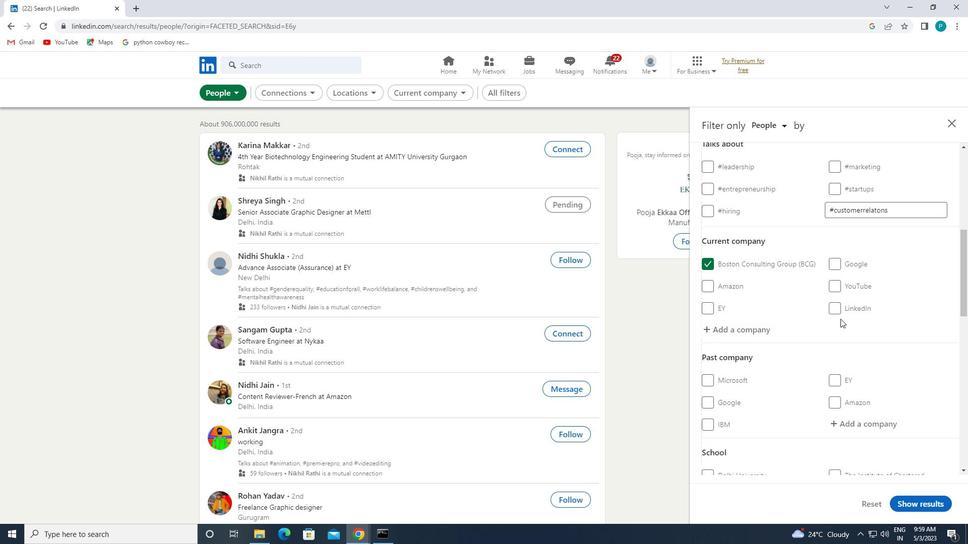 
Action: Mouse scrolled (841, 318) with delta (0, 0)
Screenshot: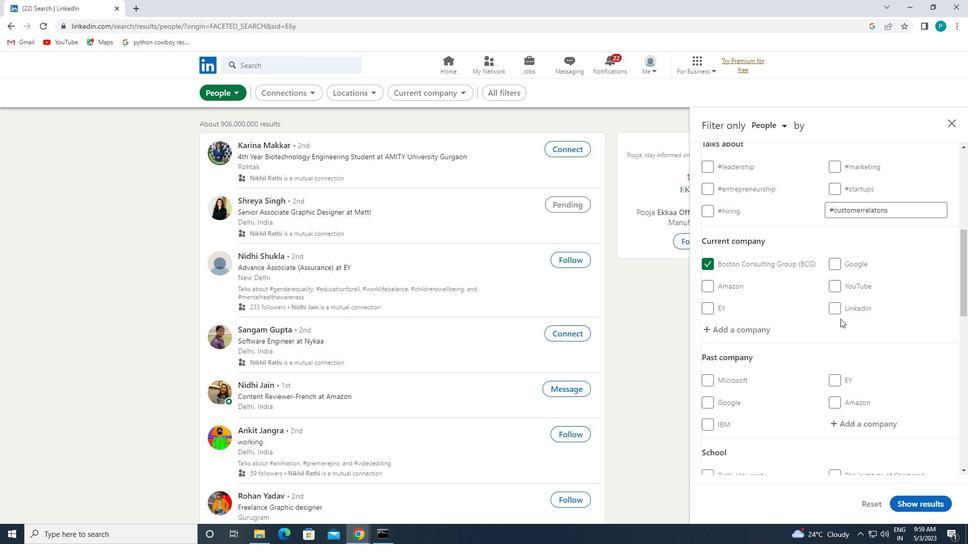 
Action: Mouse moved to (851, 383)
Screenshot: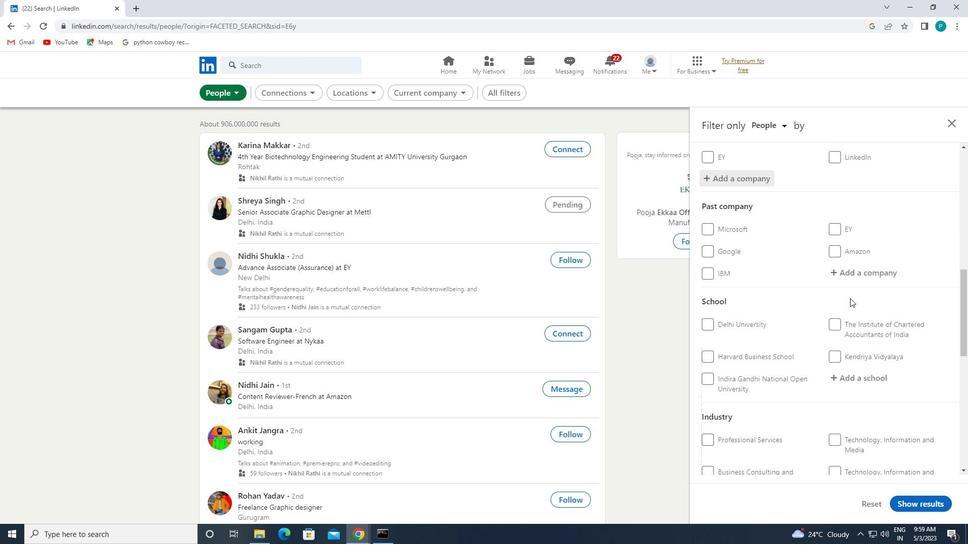 
Action: Mouse pressed left at (851, 383)
Screenshot: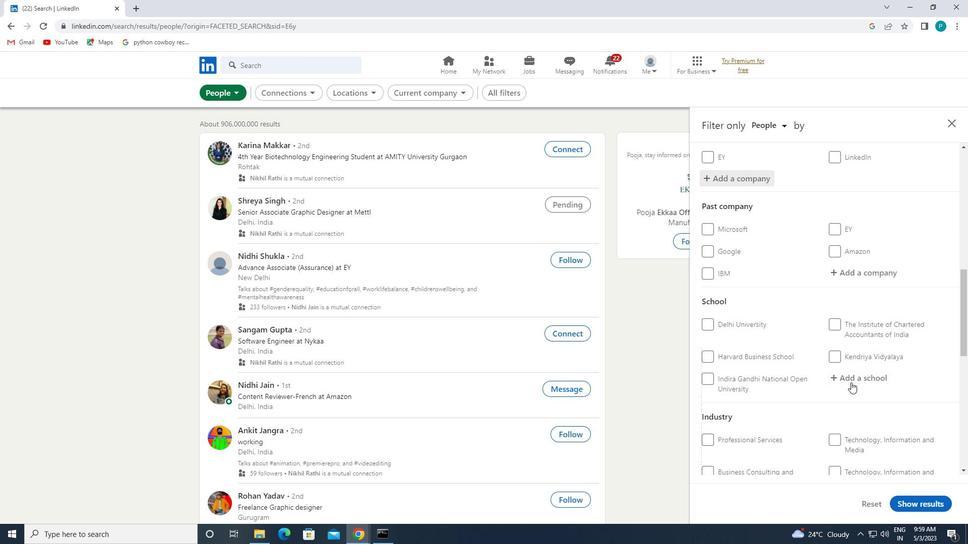 
Action: Key pressed <Key.caps_lock>NMAM
Screenshot: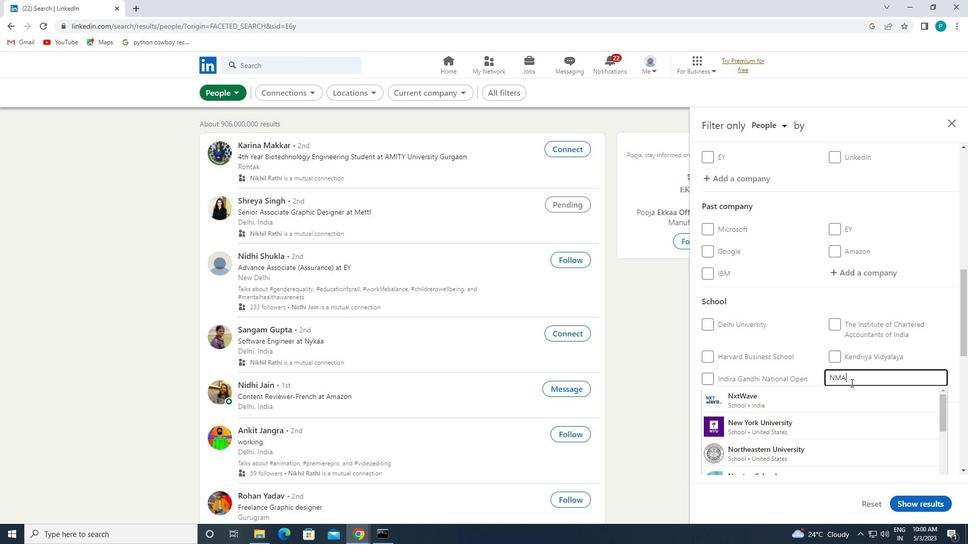 
Action: Mouse moved to (820, 391)
Screenshot: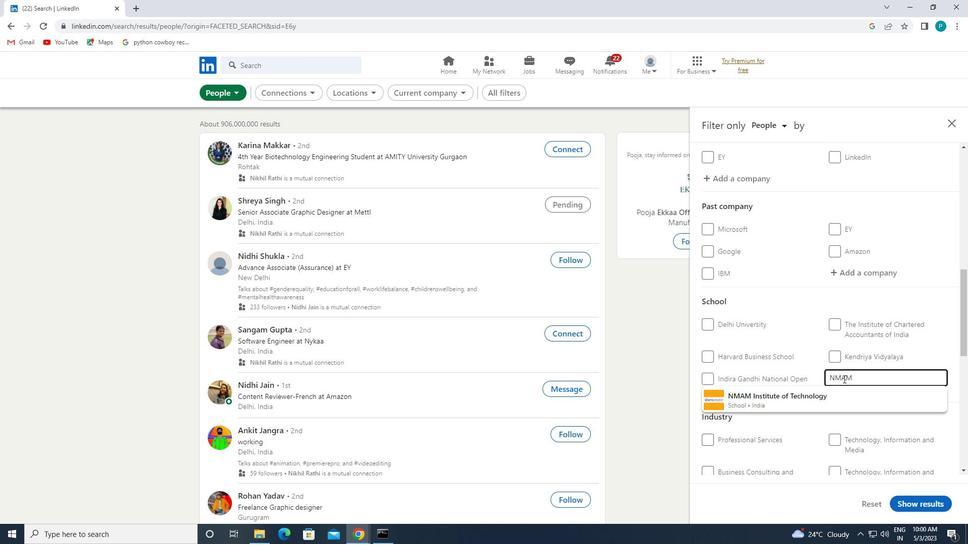 
Action: Mouse pressed left at (820, 391)
Screenshot: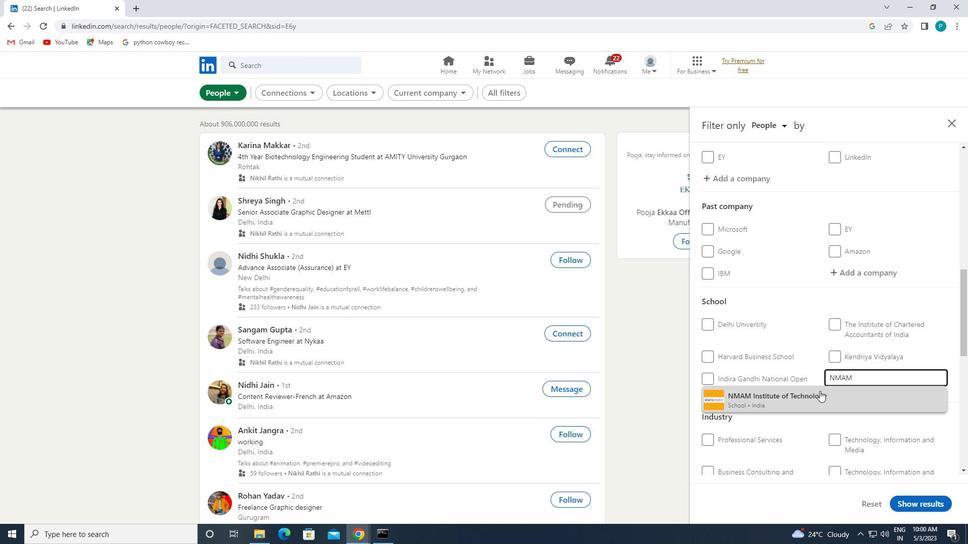 
Action: Mouse moved to (822, 396)
Screenshot: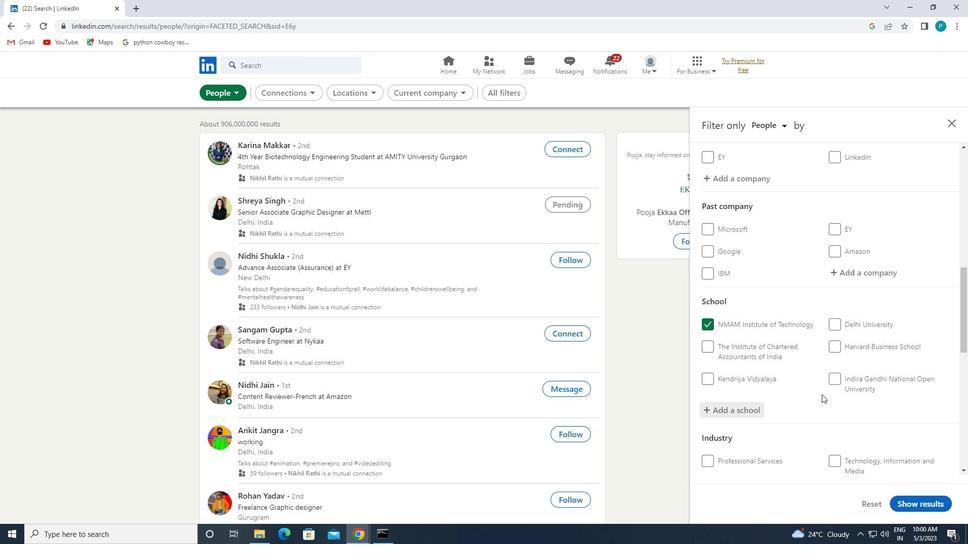 
Action: Mouse scrolled (822, 395) with delta (0, 0)
Screenshot: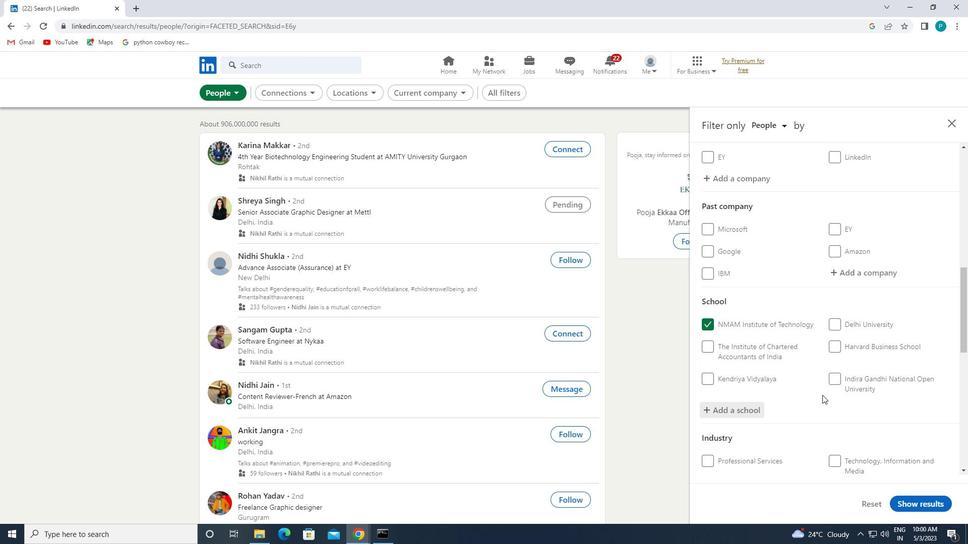 
Action: Mouse scrolled (822, 395) with delta (0, 0)
Screenshot: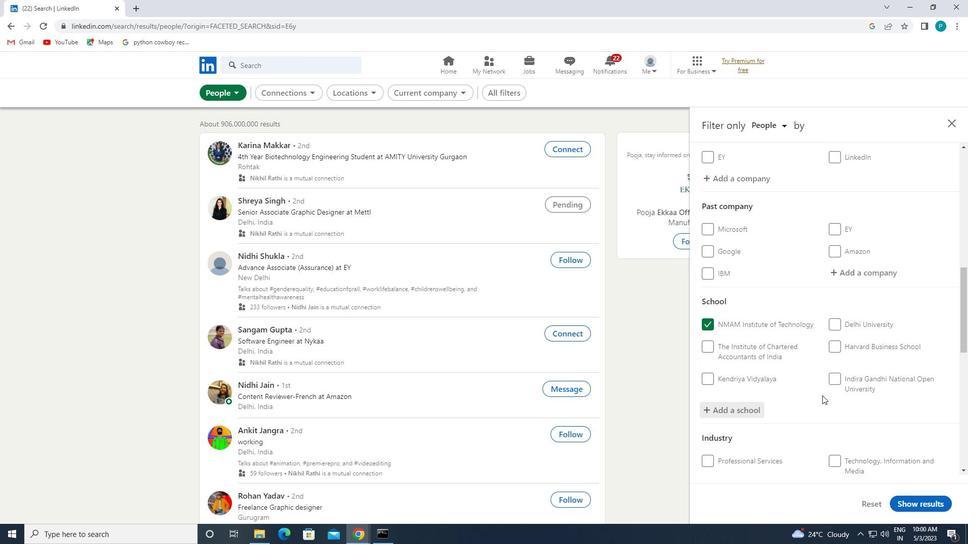 
Action: Mouse moved to (832, 416)
Screenshot: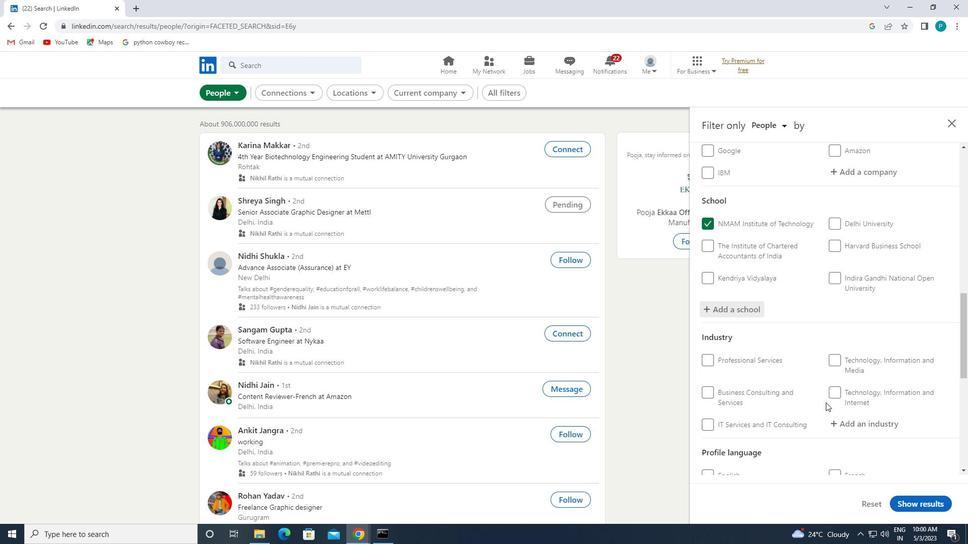 
Action: Mouse pressed left at (832, 416)
Screenshot: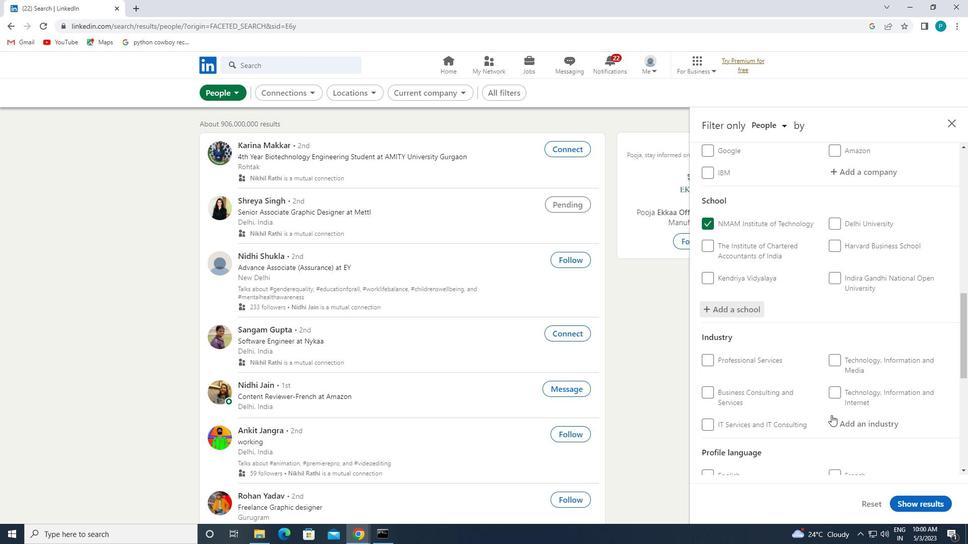 
Action: Mouse moved to (841, 422)
Screenshot: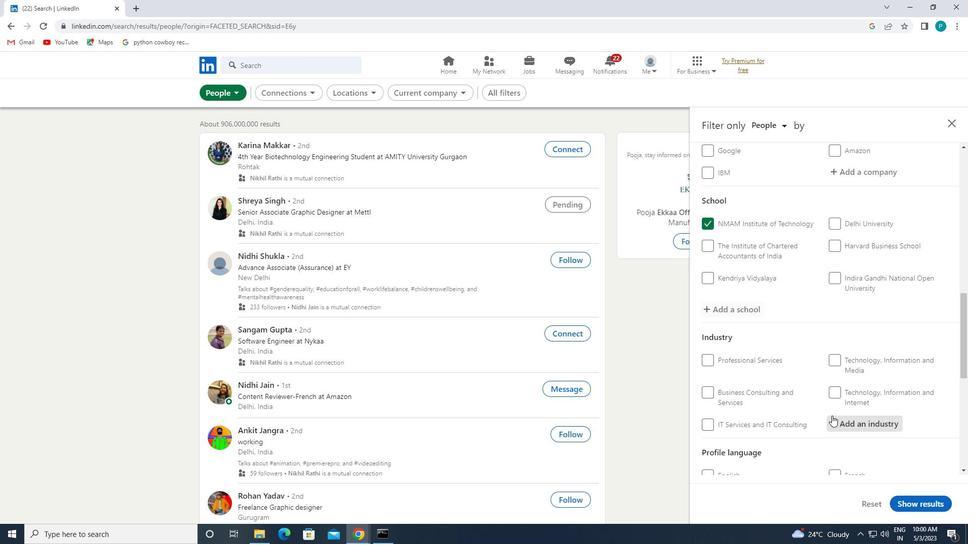 
Action: Key pressed <Key.caps_lock>J<Key.caps_lock>S<Key.backspace>ANITORIAL
Screenshot: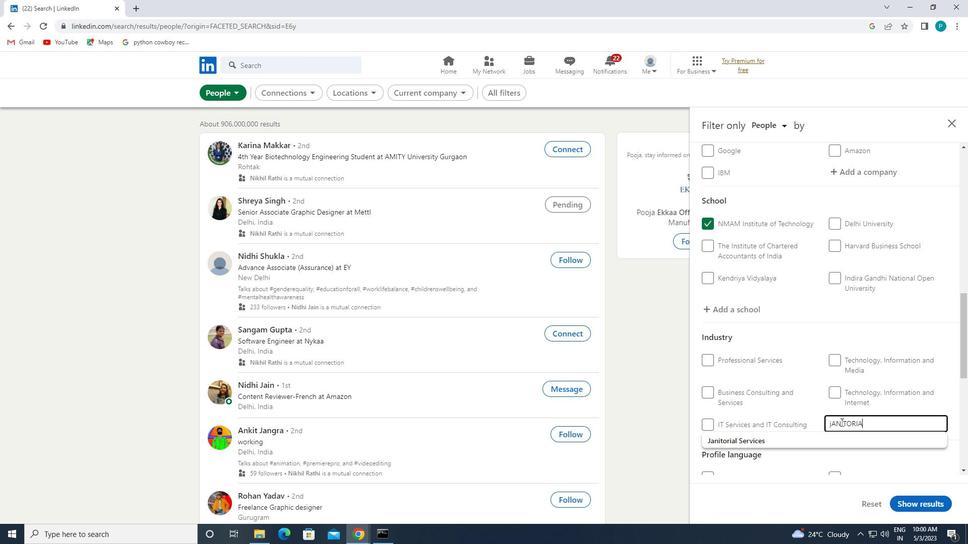 
Action: Mouse moved to (827, 440)
Screenshot: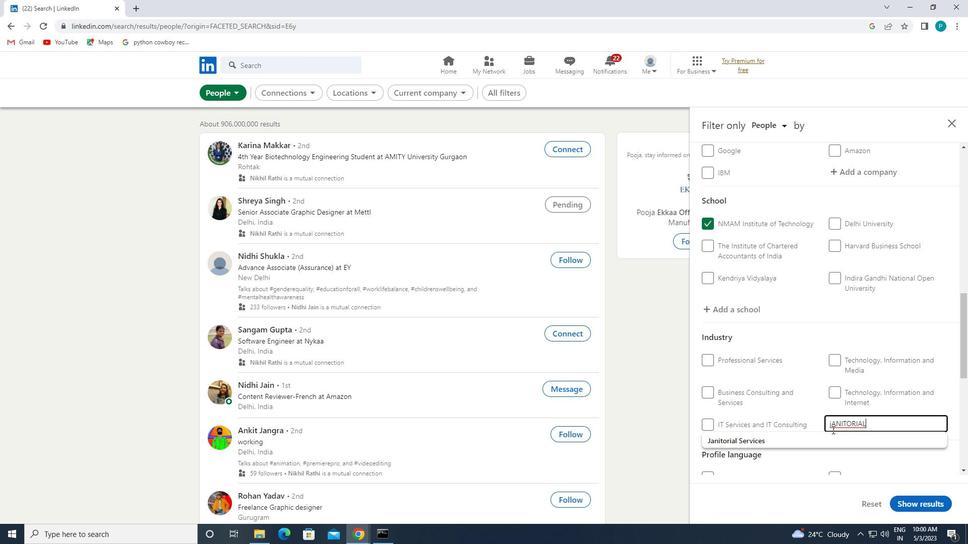 
Action: Mouse pressed left at (827, 440)
Screenshot: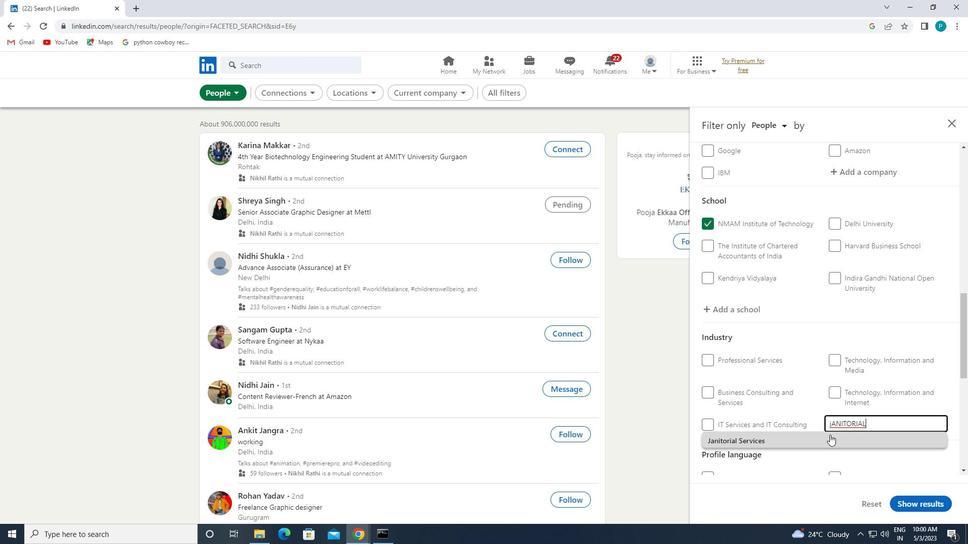 
Action: Mouse scrolled (827, 439) with delta (0, 0)
Screenshot: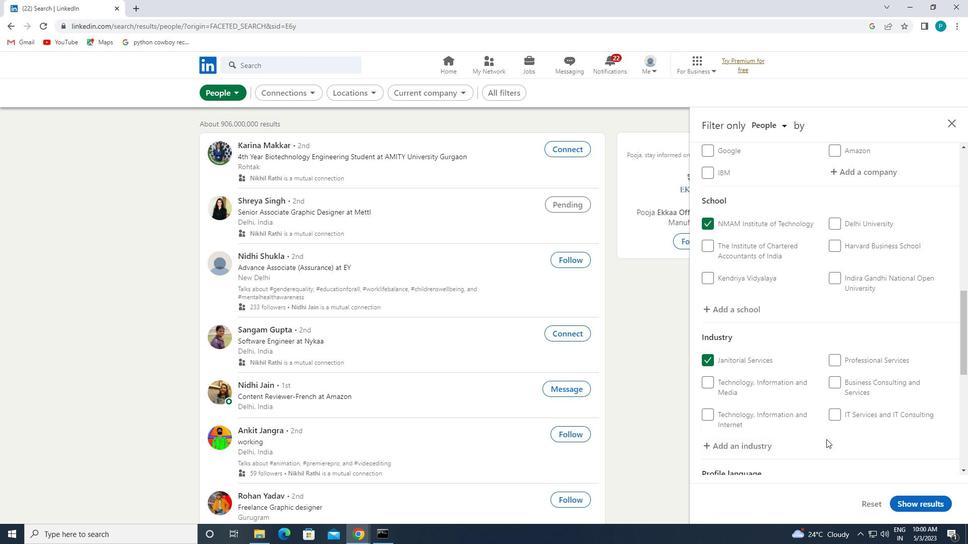 
Action: Mouse scrolled (827, 439) with delta (0, 0)
Screenshot: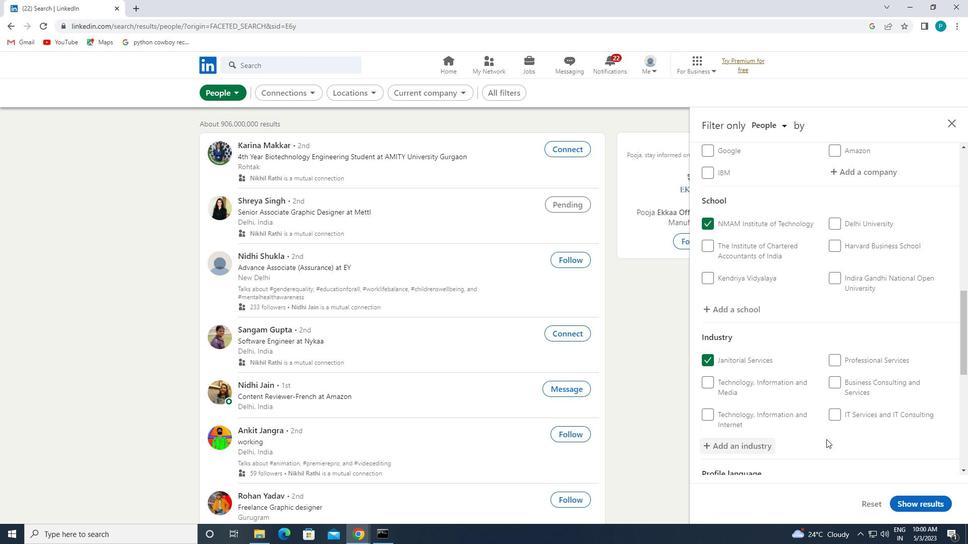 
Action: Mouse scrolled (827, 439) with delta (0, 0)
Screenshot: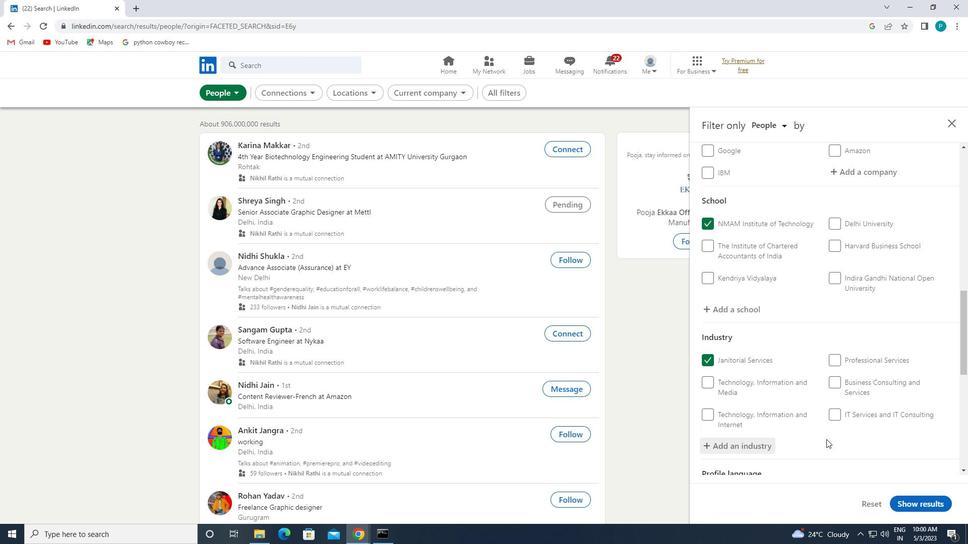 
Action: Mouse moved to (825, 422)
Screenshot: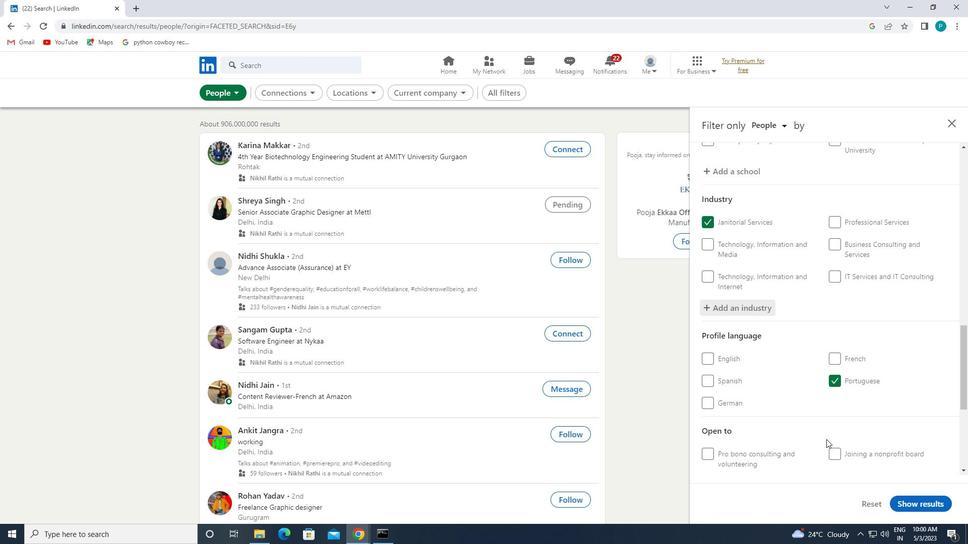 
Action: Mouse scrolled (825, 421) with delta (0, 0)
Screenshot: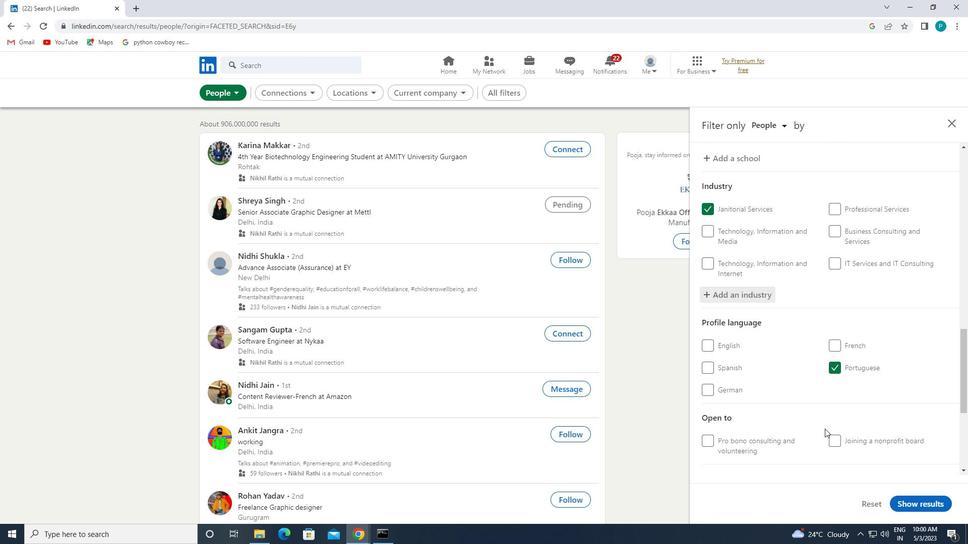 
Action: Mouse scrolled (825, 421) with delta (0, 0)
Screenshot: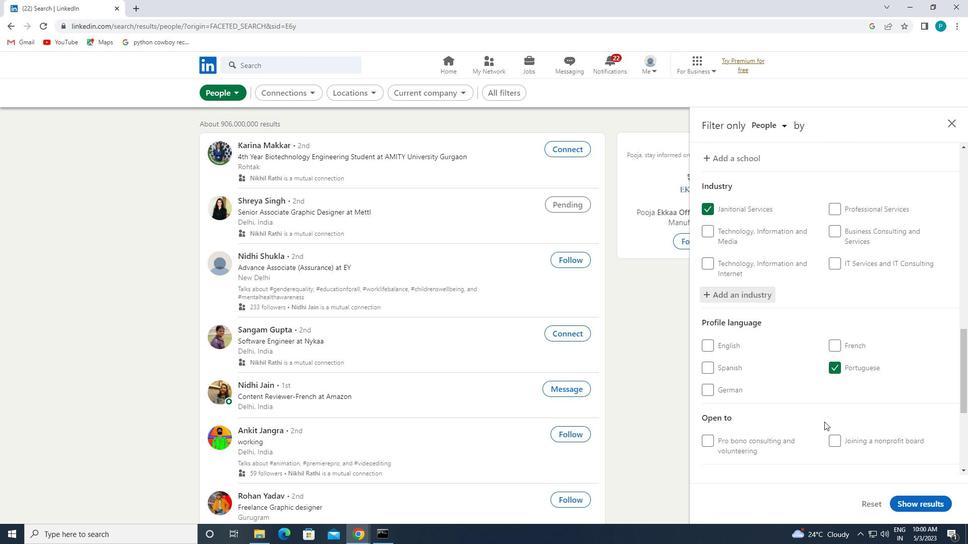 
Action: Mouse moved to (844, 448)
Screenshot: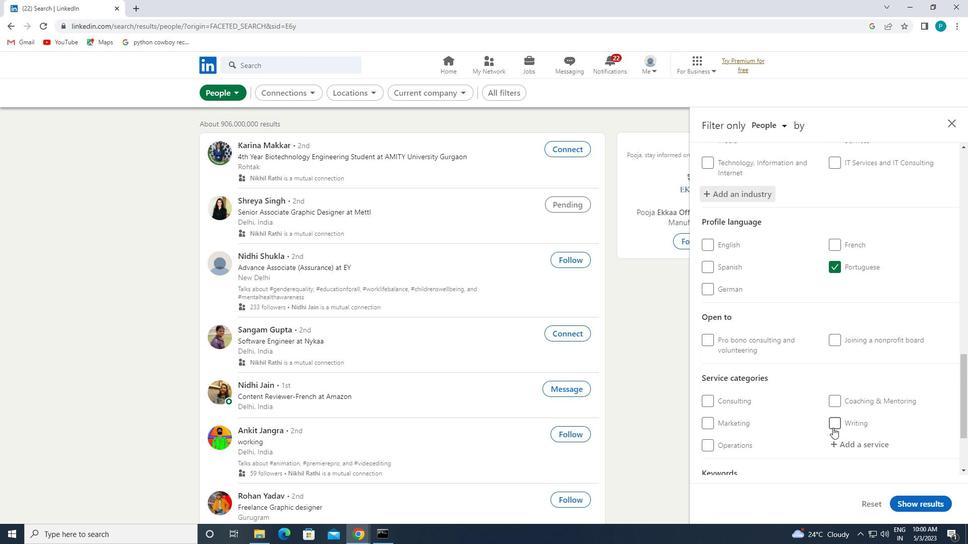 
Action: Mouse pressed left at (844, 448)
Screenshot: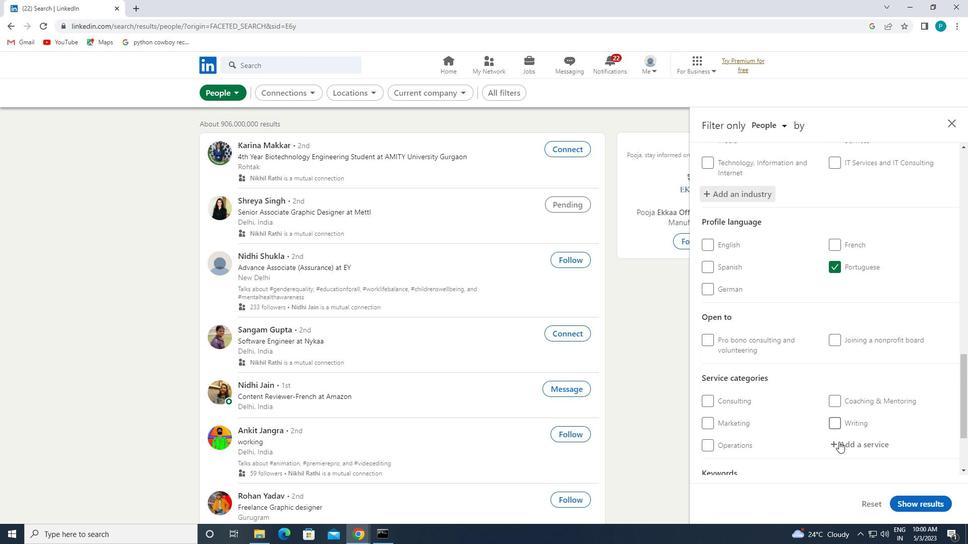 
Action: Mouse moved to (847, 450)
Screenshot: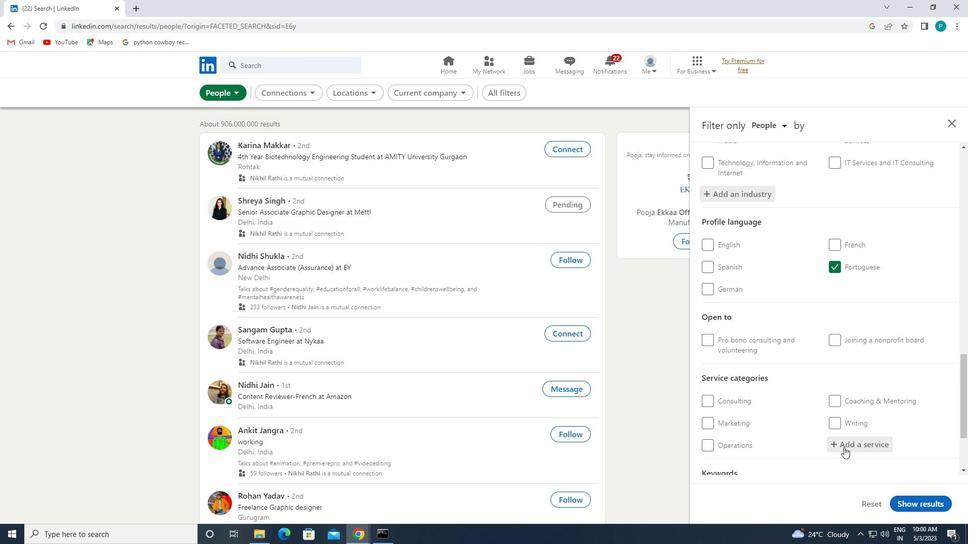 
Action: Key pressed G<Key.caps_lock>RANT
Screenshot: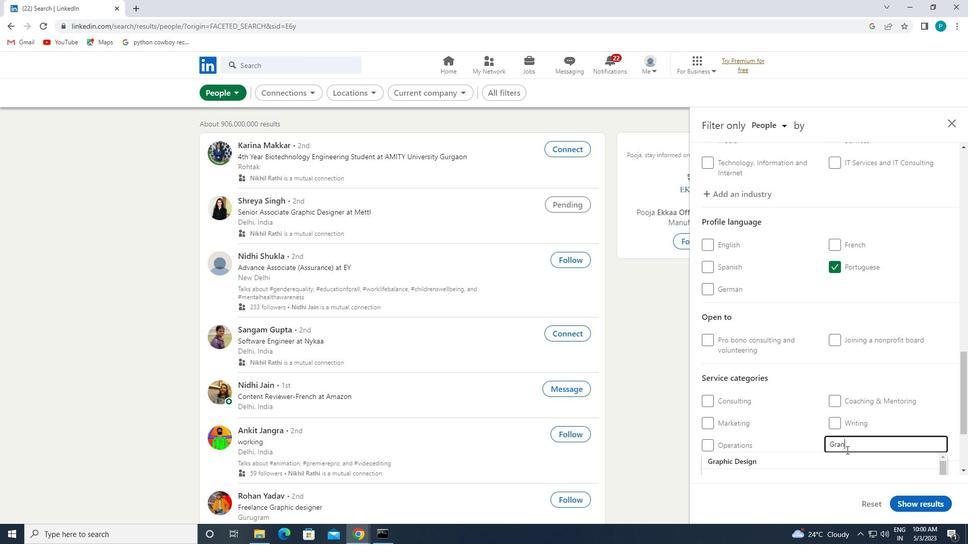 
Action: Mouse moved to (716, 418)
Screenshot: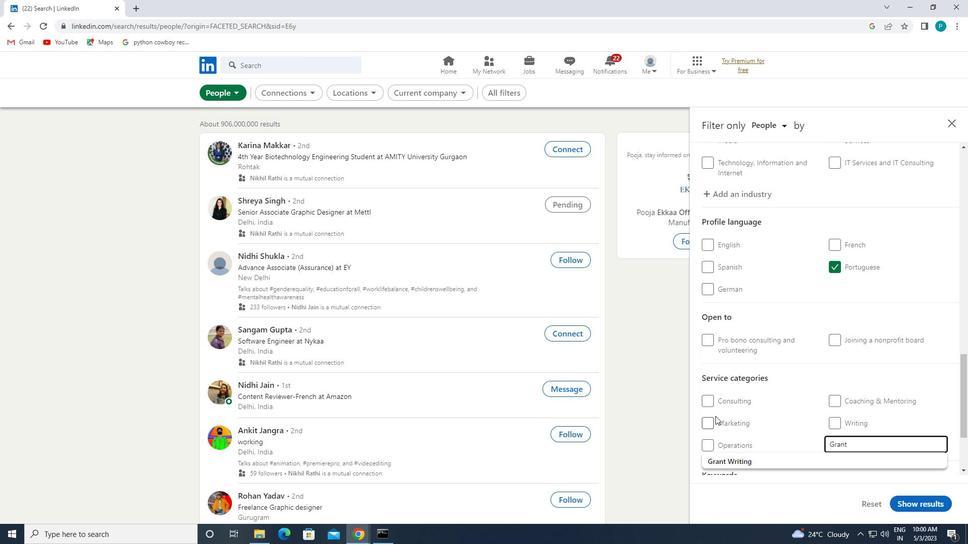 
Action: Mouse scrolled (716, 418) with delta (0, 0)
Screenshot: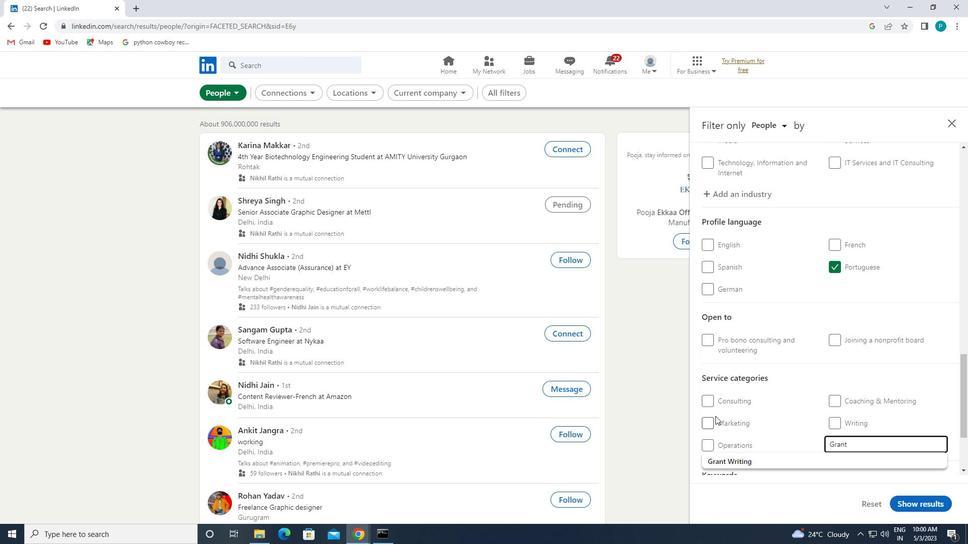 
Action: Mouse moved to (716, 420)
Screenshot: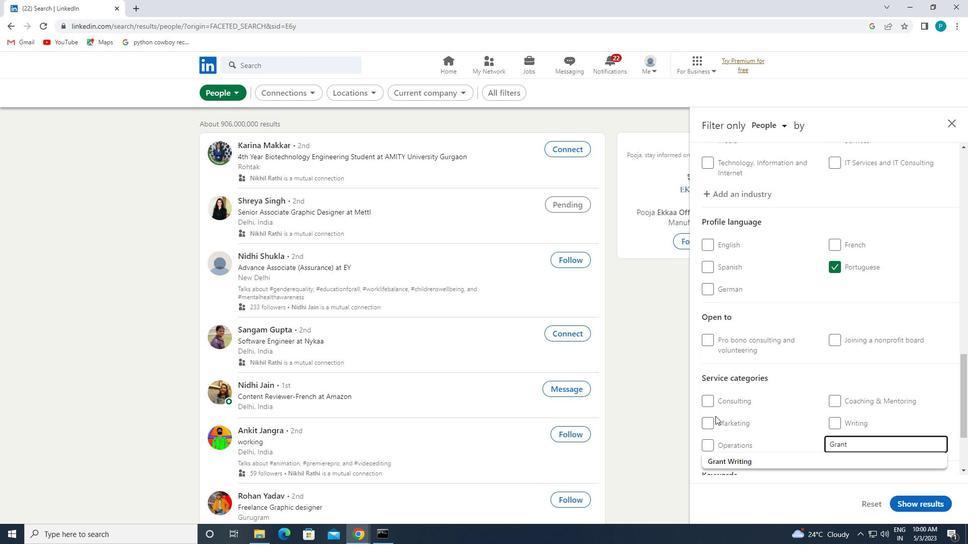 
Action: Mouse scrolled (716, 420) with delta (0, 0)
Screenshot: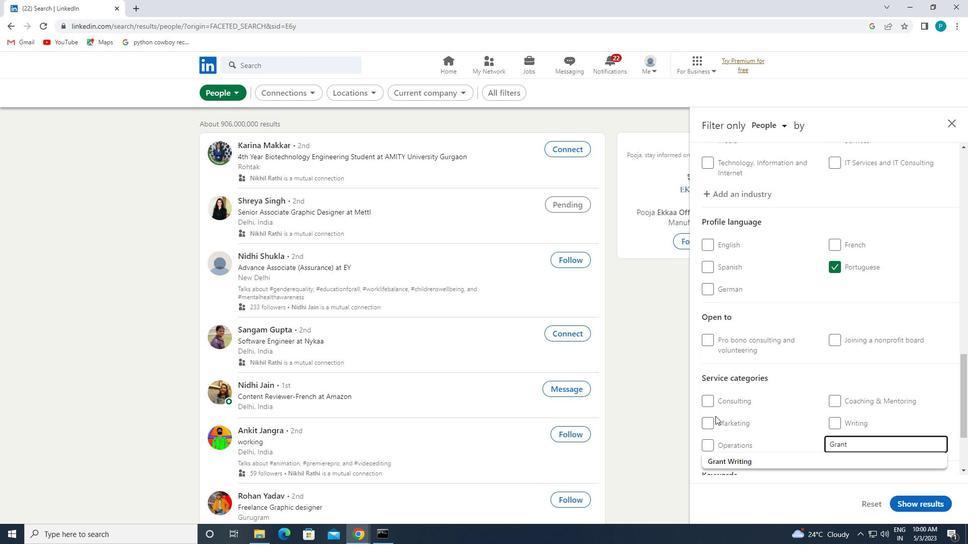 
Action: Mouse moved to (740, 363)
Screenshot: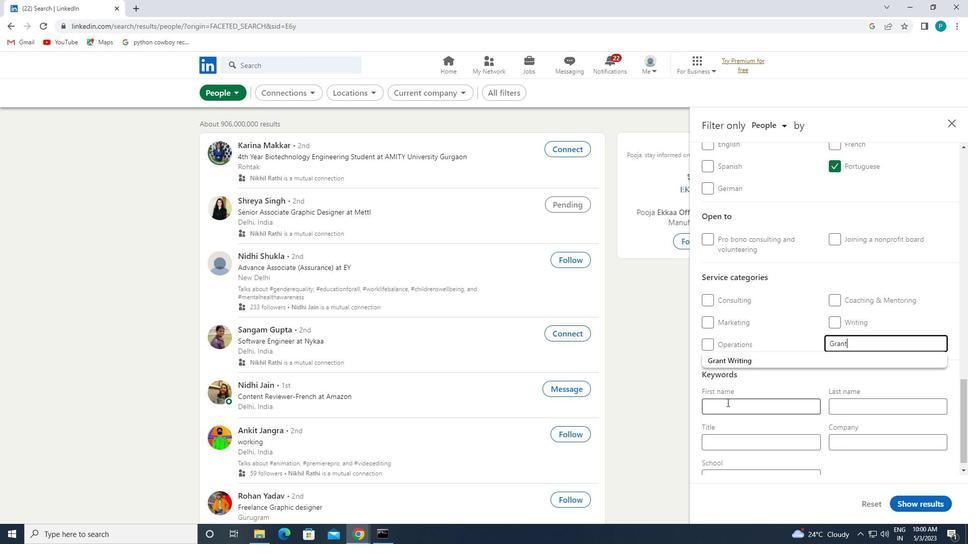 
Action: Mouse pressed left at (740, 363)
Screenshot: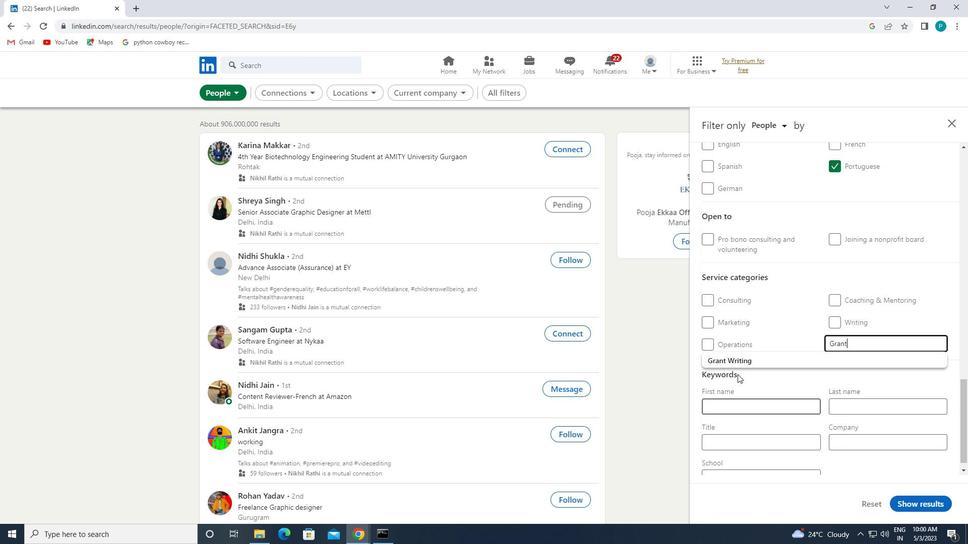 
Action: Mouse moved to (747, 438)
Screenshot: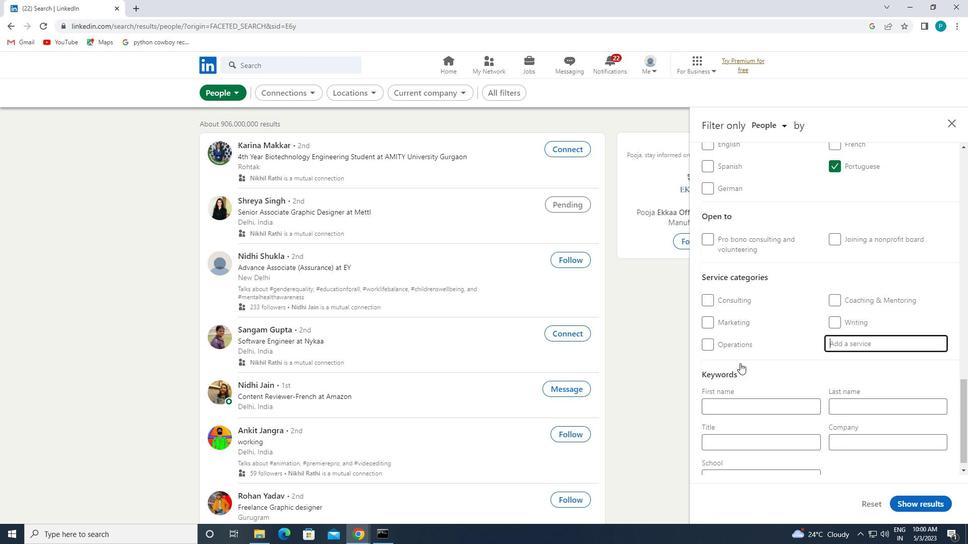 
Action: Mouse scrolled (747, 437) with delta (0, 0)
Screenshot: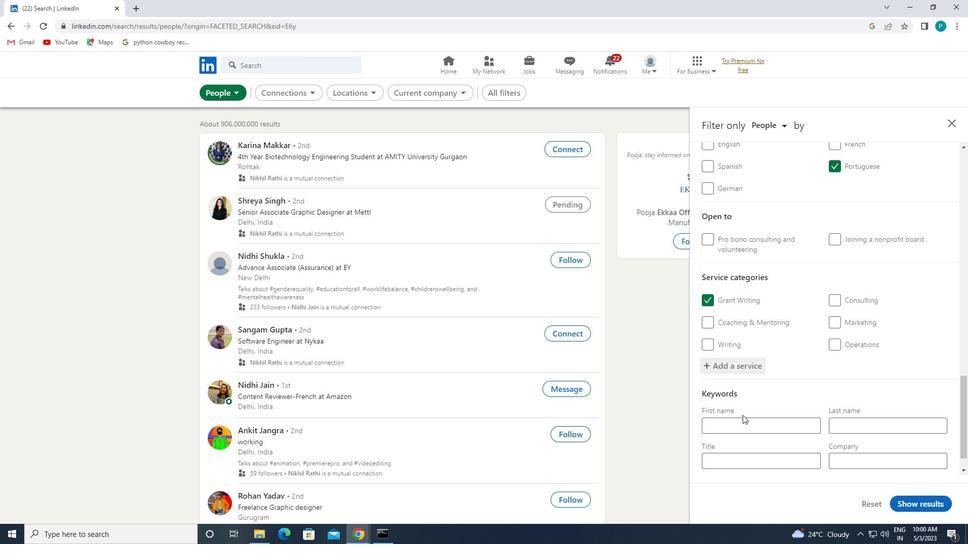 
Action: Mouse moved to (746, 427)
Screenshot: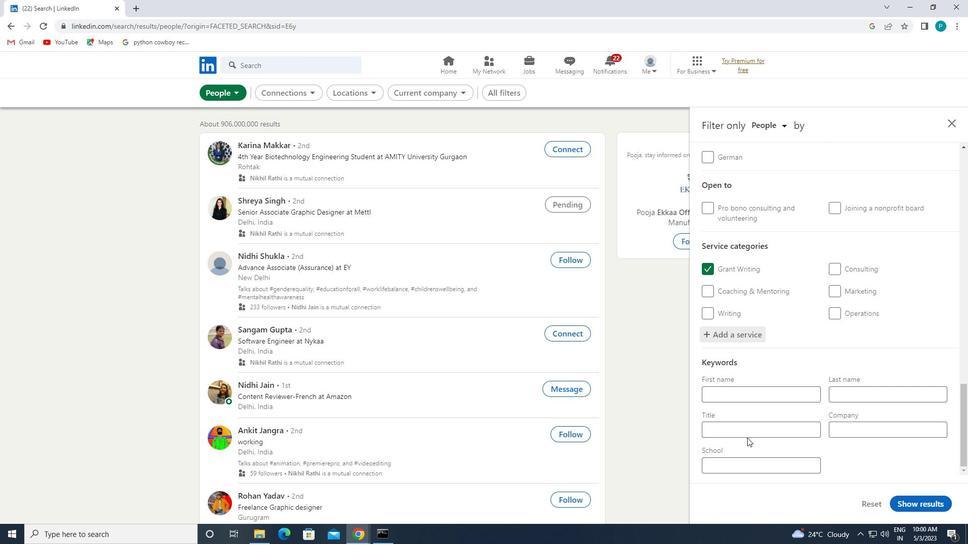 
Action: Mouse pressed left at (746, 427)
Screenshot: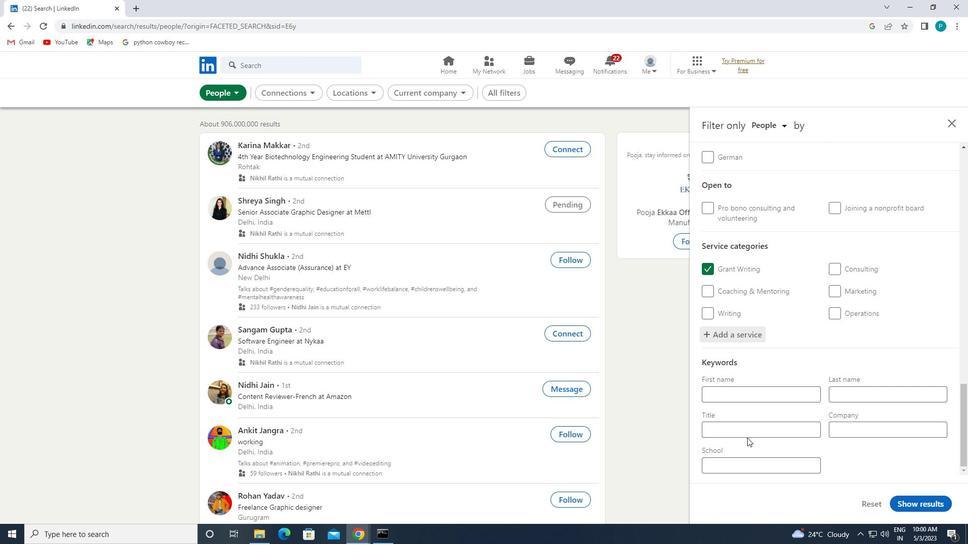 
Action: Key pressed <Key.caps_lock>C<Key.caps_lock>ONTINUOUS<Key.space><Key.caps_lock>I<Key.caps_lock>MPROVEMENT<Key.space><Key.caps_lock>C<Key.caps_lock>ONSULTANT
Screenshot: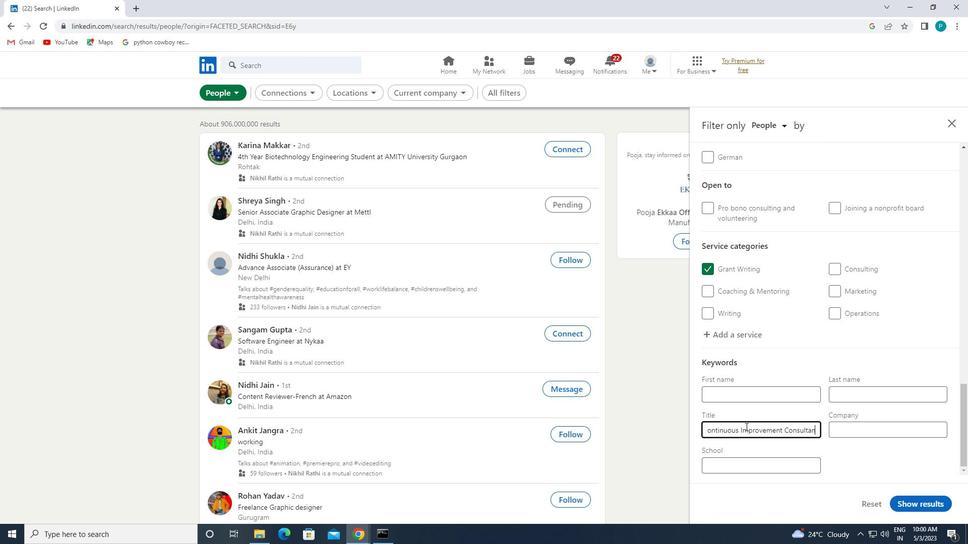 
Action: Mouse moved to (922, 502)
Screenshot: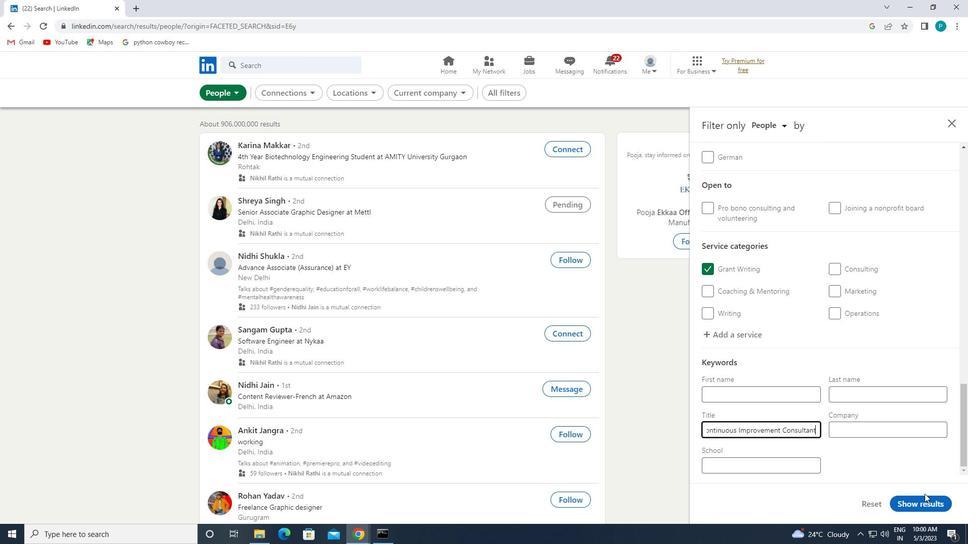 
Action: Mouse pressed left at (922, 502)
Screenshot: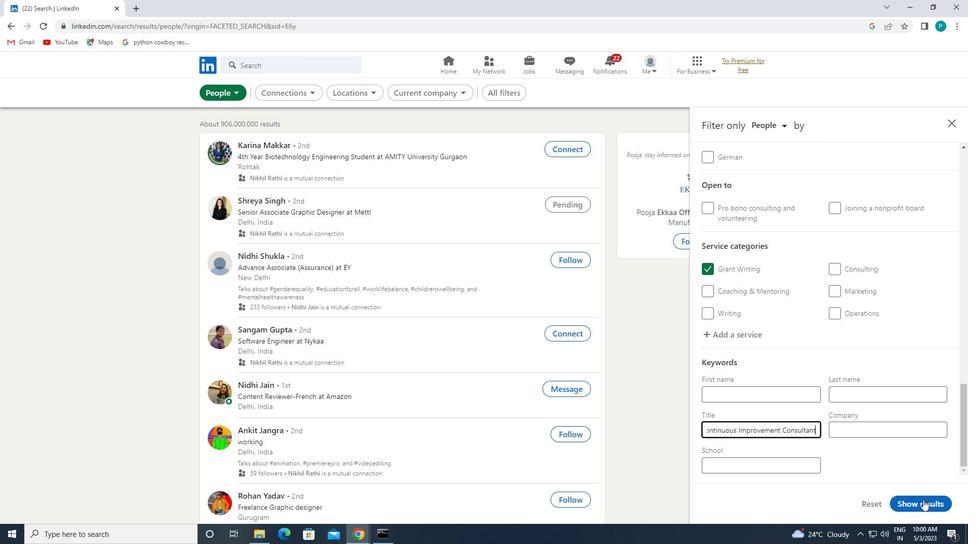 
Action: Mouse moved to (921, 502)
Screenshot: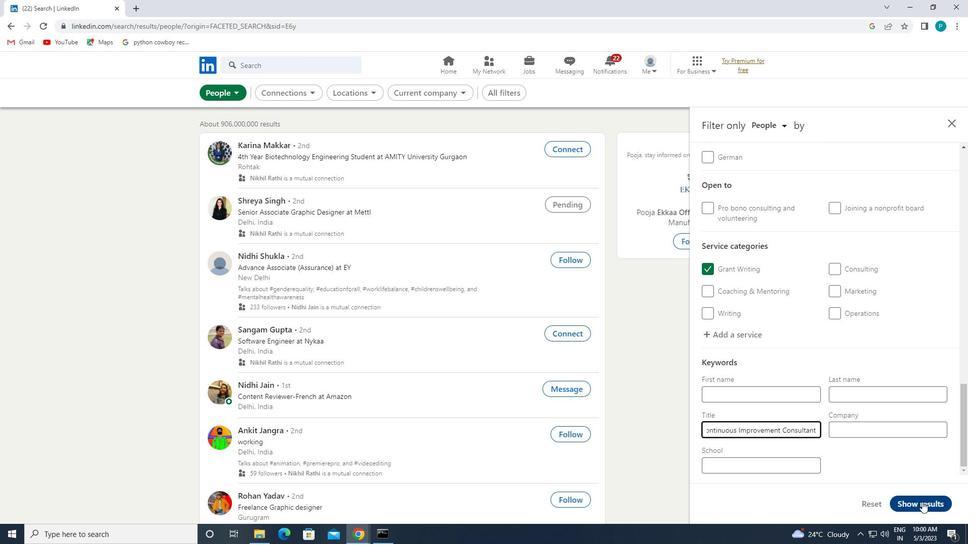 
